 Task: Find the distance between Chicago and Chicago History Museum.
Action: Mouse moved to (221, 55)
Screenshot: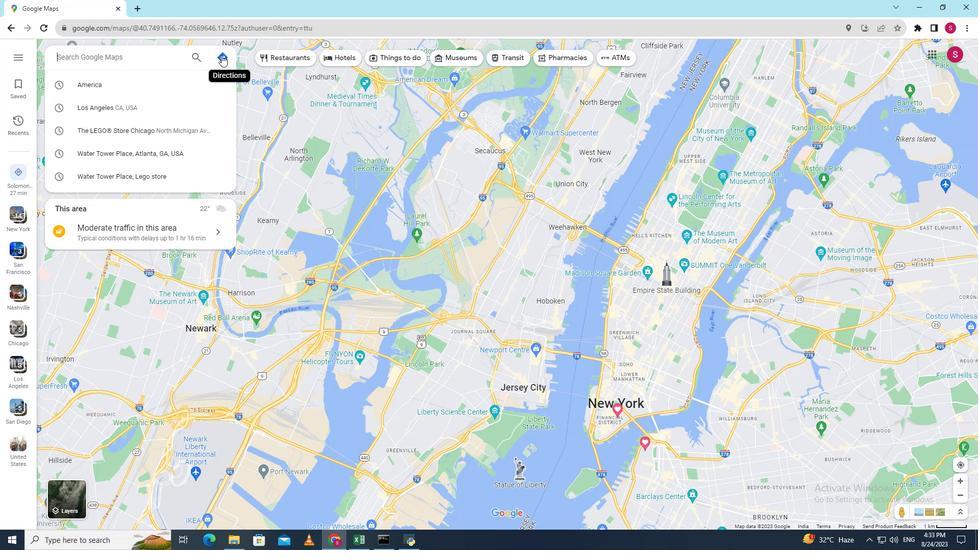 
Action: Mouse pressed left at (221, 55)
Screenshot: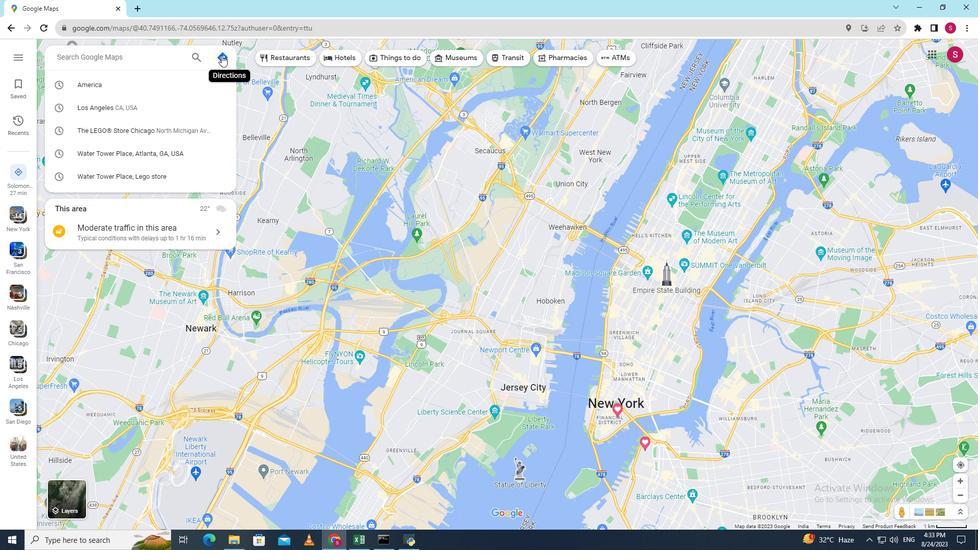 
Action: Key pressed <Key.shift><Key.shift><Key.shift><Key.shift>Chicago
Screenshot: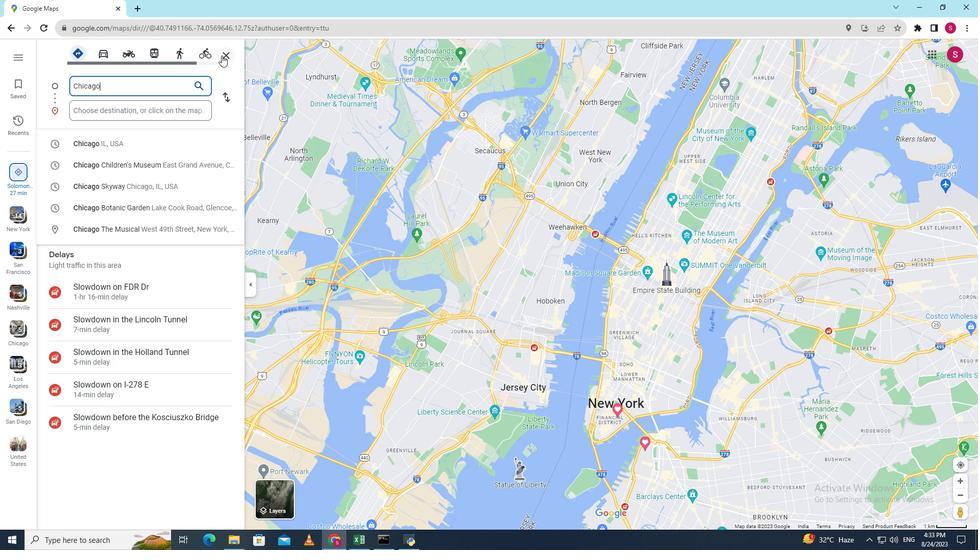 
Action: Mouse moved to (111, 111)
Screenshot: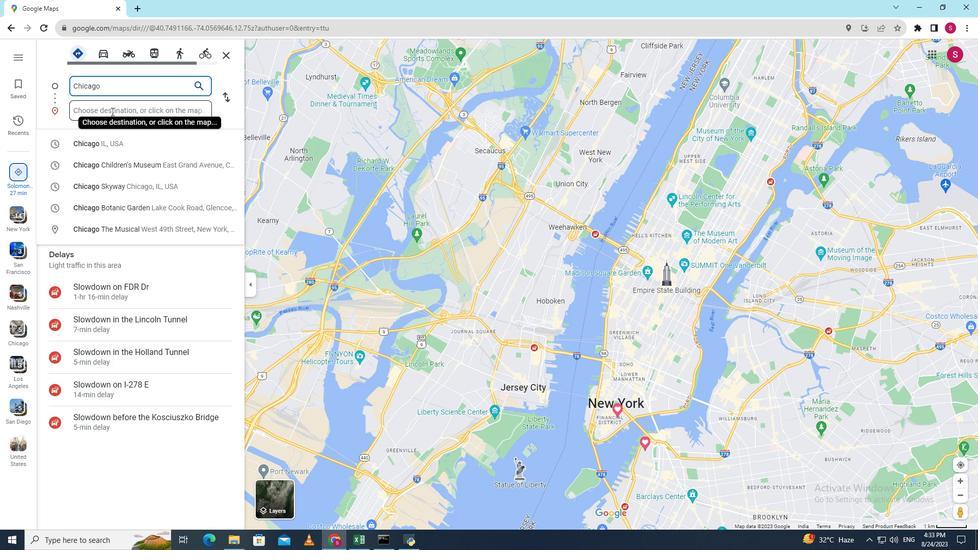 
Action: Mouse pressed left at (111, 111)
Screenshot: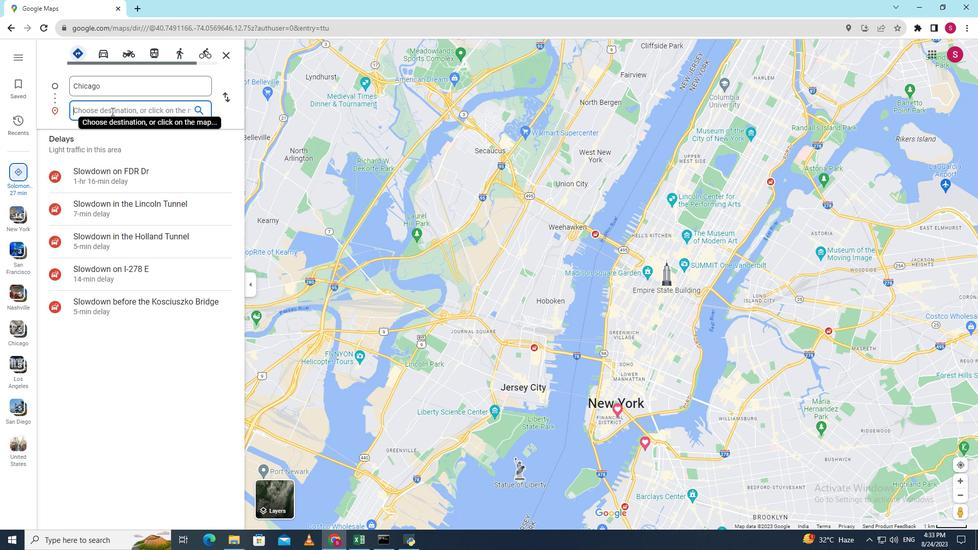 
Action: Key pressed <Key.shift><Key.shift><Key.shift><Key.shift><Key.shift><Key.shift><Key.shift><Key.shift><Key.shift><Key.shift><Key.shift><Key.shift><Key.shift><Key.shift><Key.shift><Key.shift><Key.shift><Key.shift><Key.shift><Key.shift><Key.shift><Key.shift><Key.shift><Key.shift><Key.shift><Key.shift><Key.shift><Key.shift><Key.shift><Key.shift><Key.shift><Key.shift><Key.shift><Key.shift>Chicago<Key.space><Key.shift><Key.shift><Key.shift><Key.shift><Key.shift><Key.shift><Key.shift><Key.shift><Key.shift><Key.shift><Key.shift><Key.shift>History<Key.space><Key.shift>Museum<Key.enter>
Screenshot: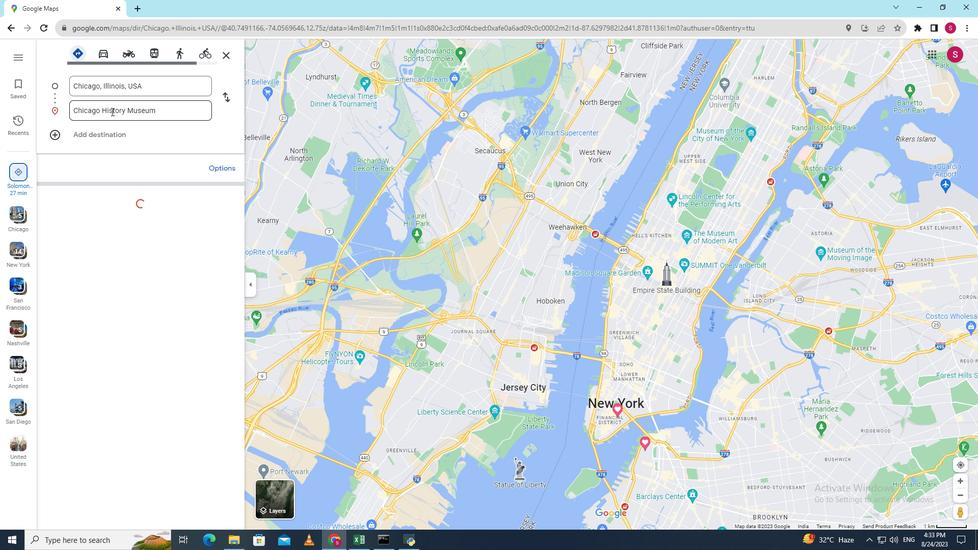 
Action: Mouse moved to (568, 426)
Screenshot: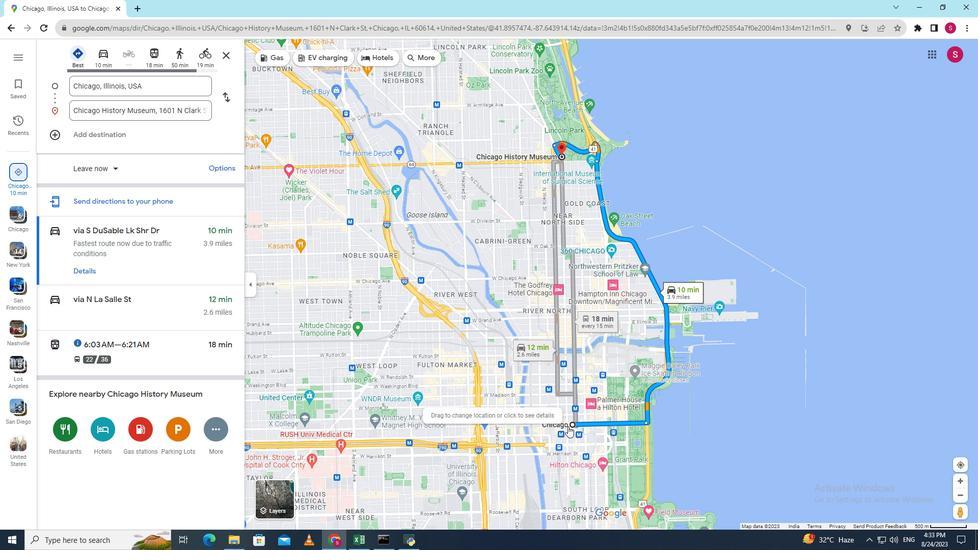 
Action: Mouse scrolled (568, 427) with delta (0, 0)
Screenshot: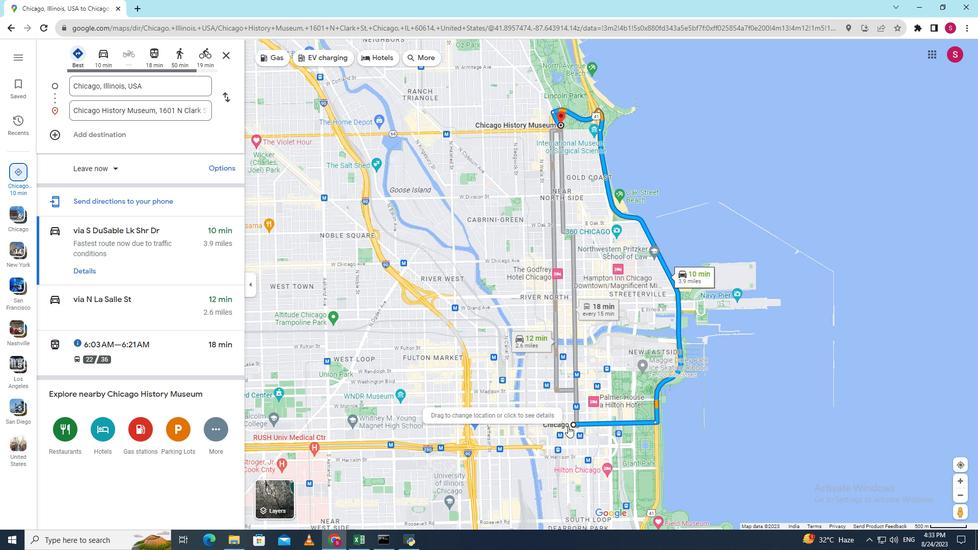
Action: Mouse scrolled (568, 427) with delta (0, 0)
Screenshot: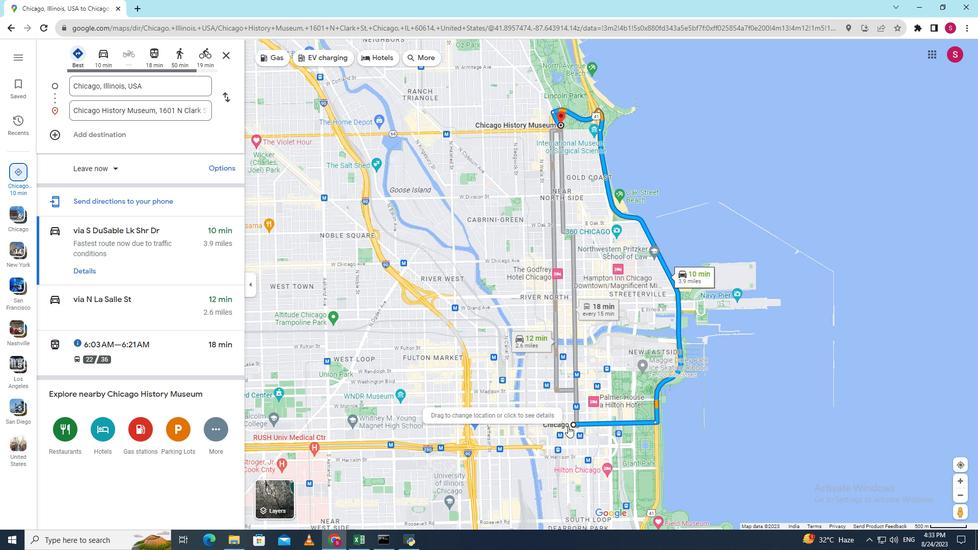 
Action: Mouse scrolled (568, 427) with delta (0, 0)
Screenshot: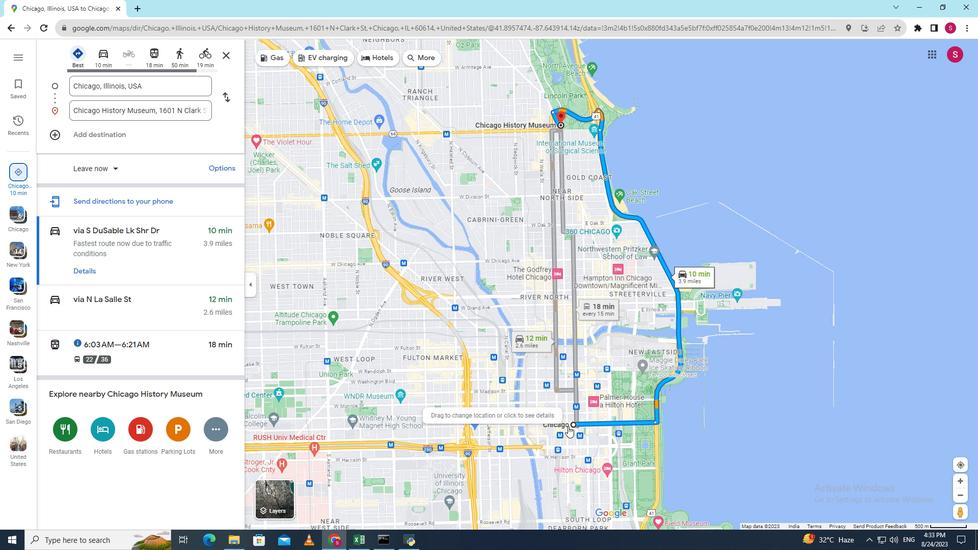 
Action: Mouse scrolled (568, 427) with delta (0, 0)
Screenshot: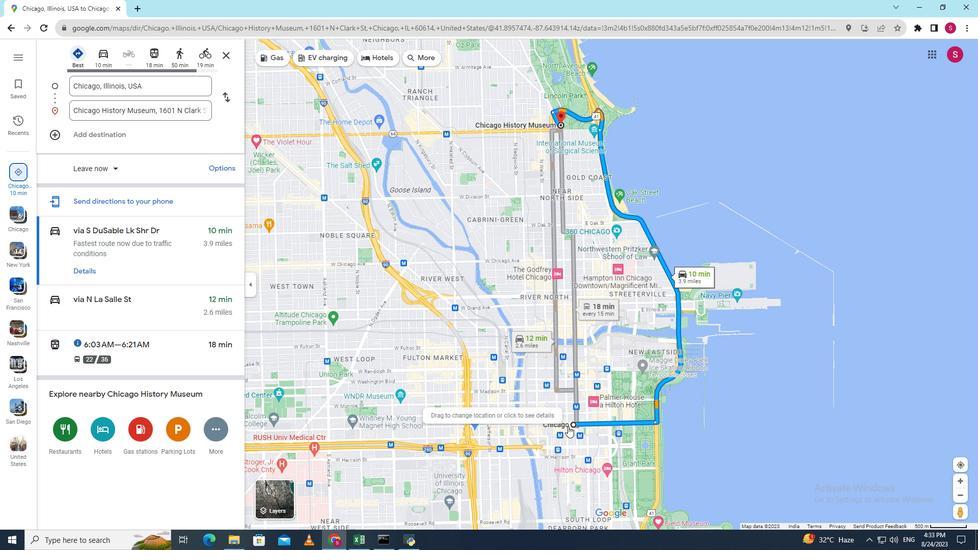 
Action: Mouse scrolled (568, 427) with delta (0, 0)
Screenshot: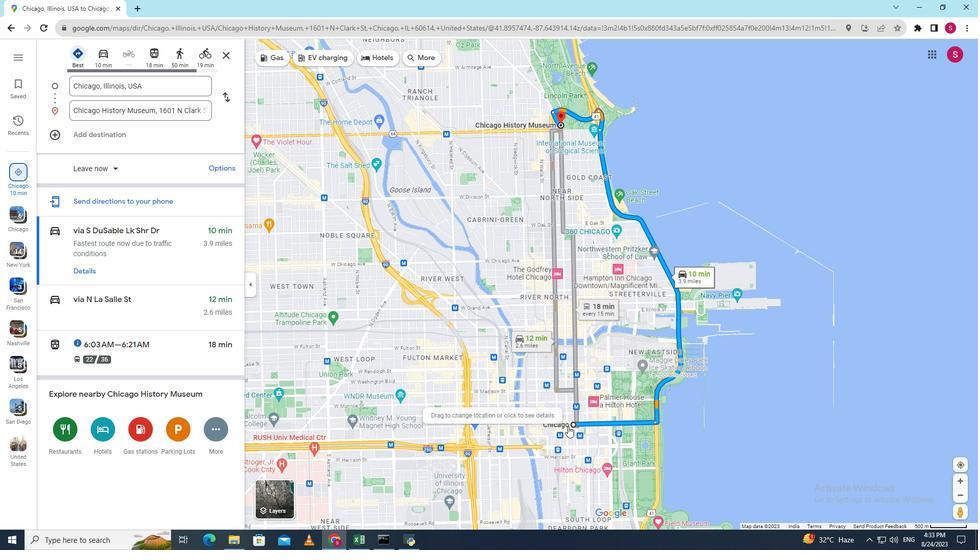 
Action: Mouse scrolled (568, 427) with delta (0, 0)
Screenshot: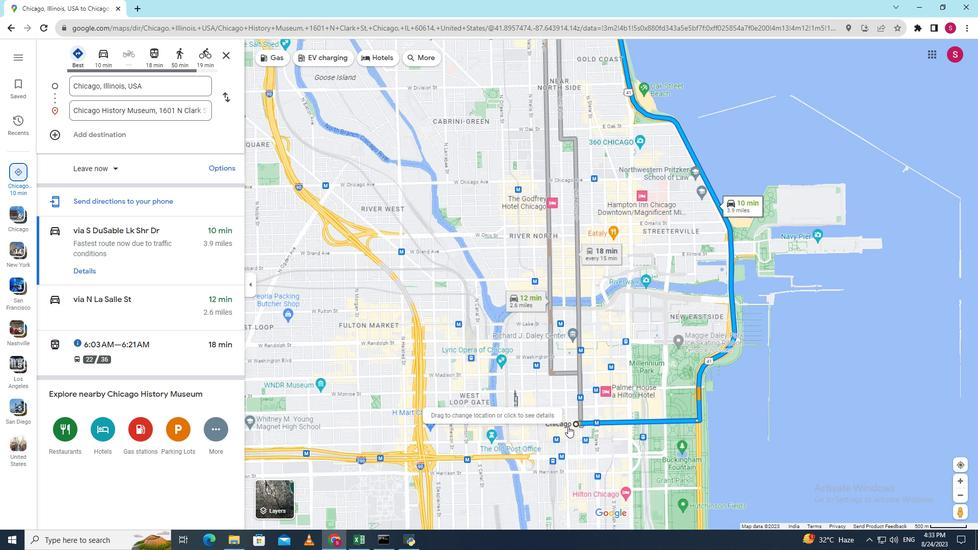 
Action: Mouse scrolled (568, 427) with delta (0, 0)
Screenshot: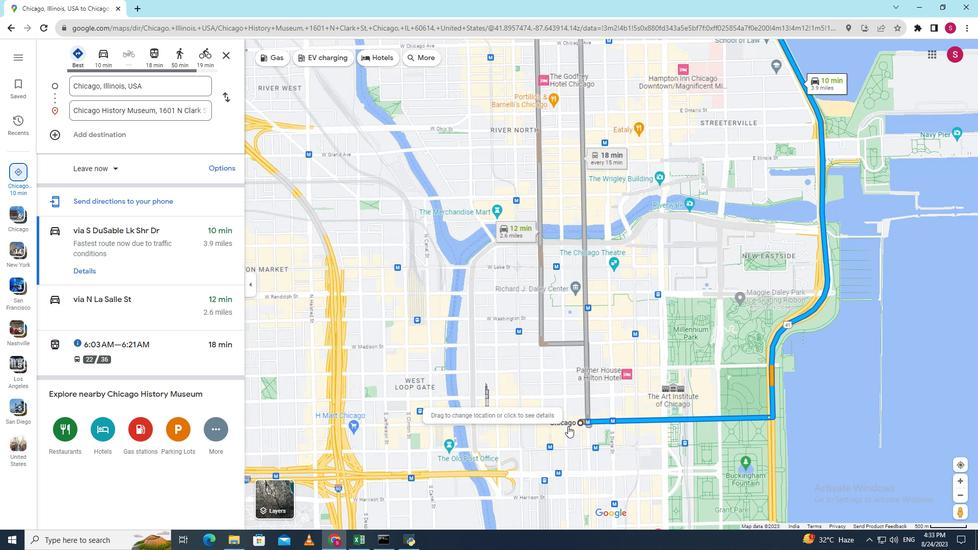 
Action: Mouse moved to (574, 420)
Screenshot: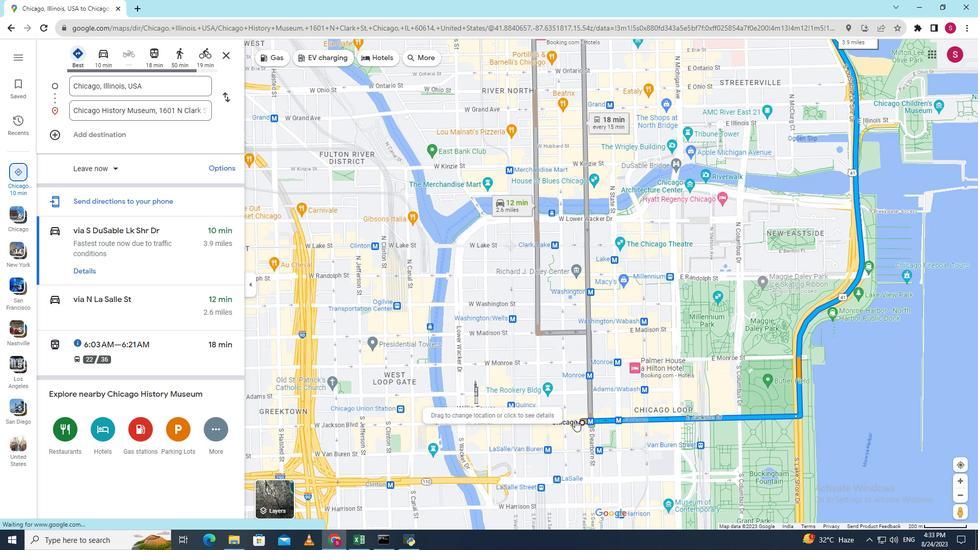 
Action: Mouse scrolled (574, 421) with delta (0, 0)
Screenshot: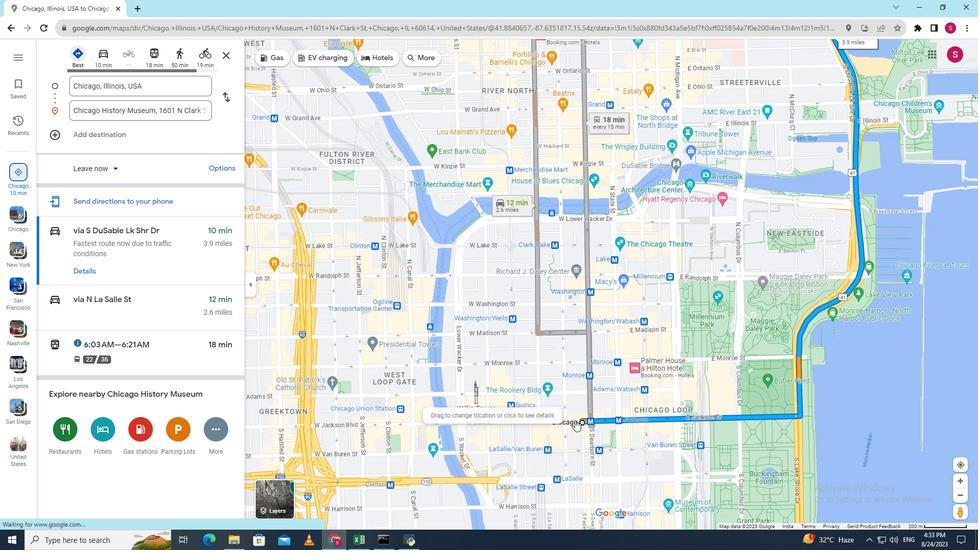 
Action: Mouse scrolled (574, 421) with delta (0, 0)
Screenshot: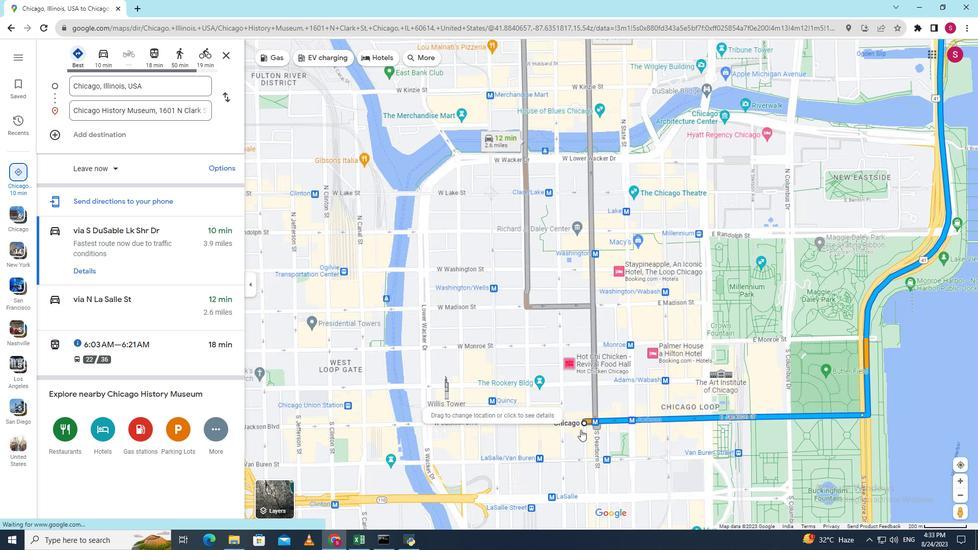 
Action: Mouse moved to (585, 423)
Screenshot: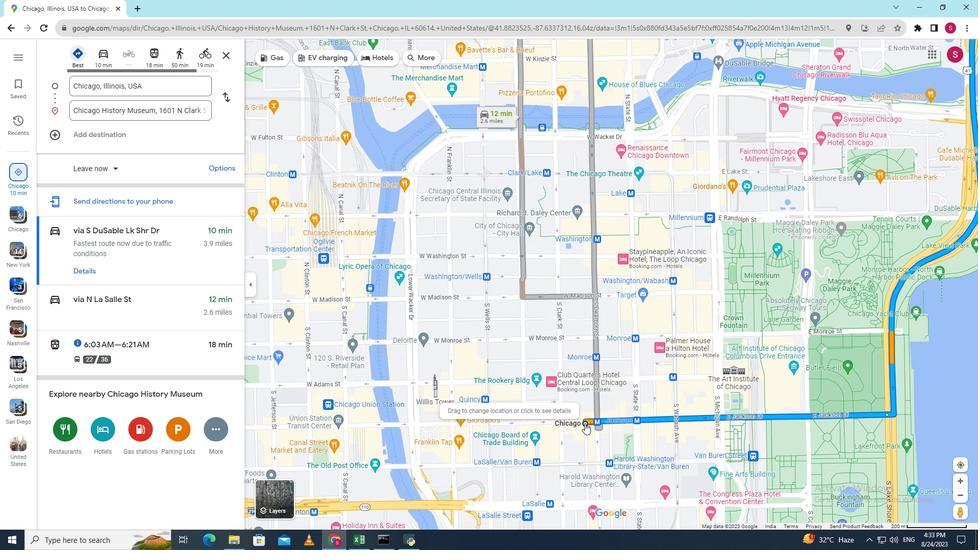 
Action: Mouse pressed right at (585, 423)
Screenshot: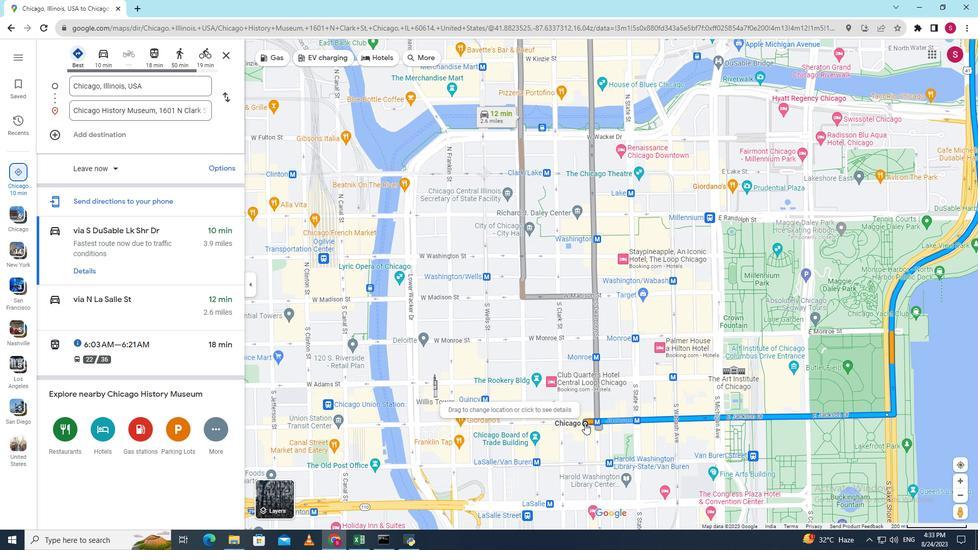 
Action: Mouse moved to (609, 500)
Screenshot: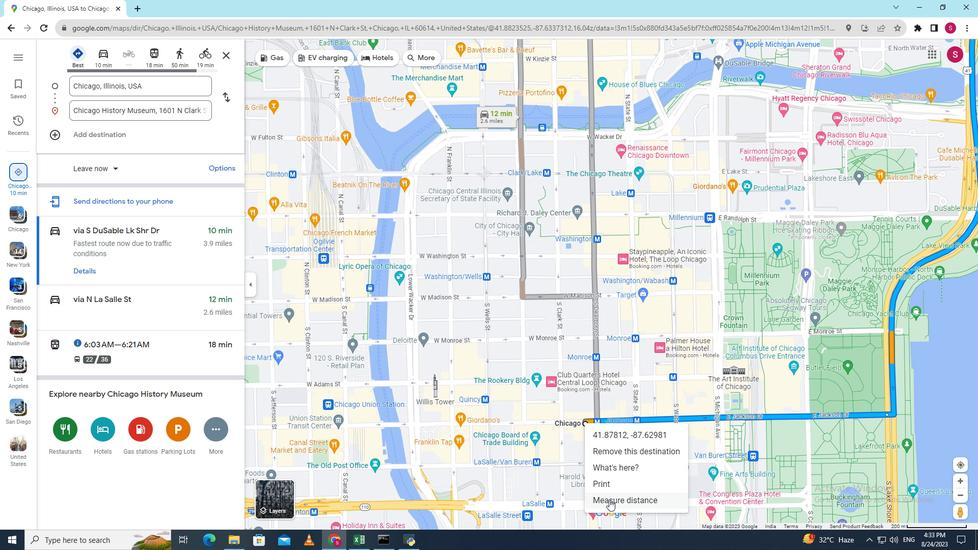 
Action: Mouse pressed left at (609, 500)
Screenshot: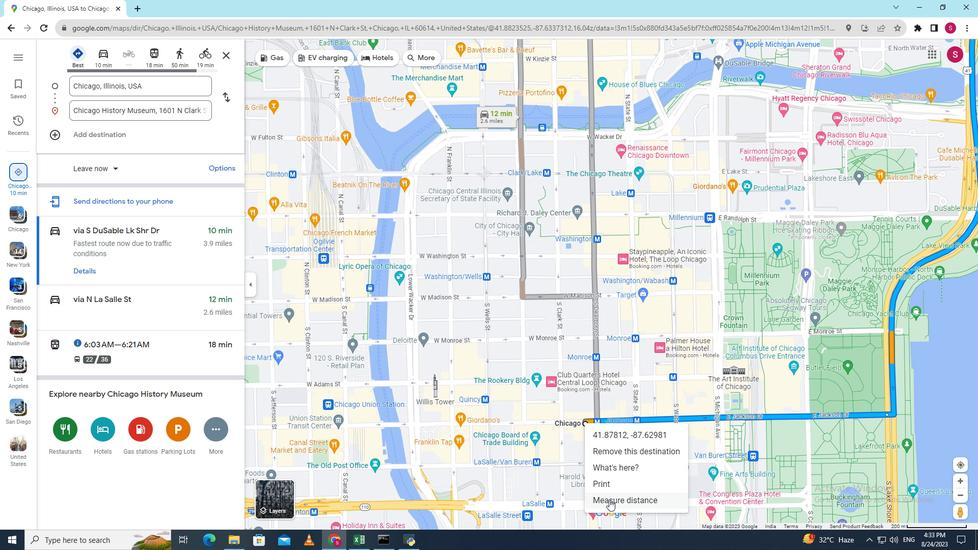 
Action: Mouse moved to (599, 362)
Screenshot: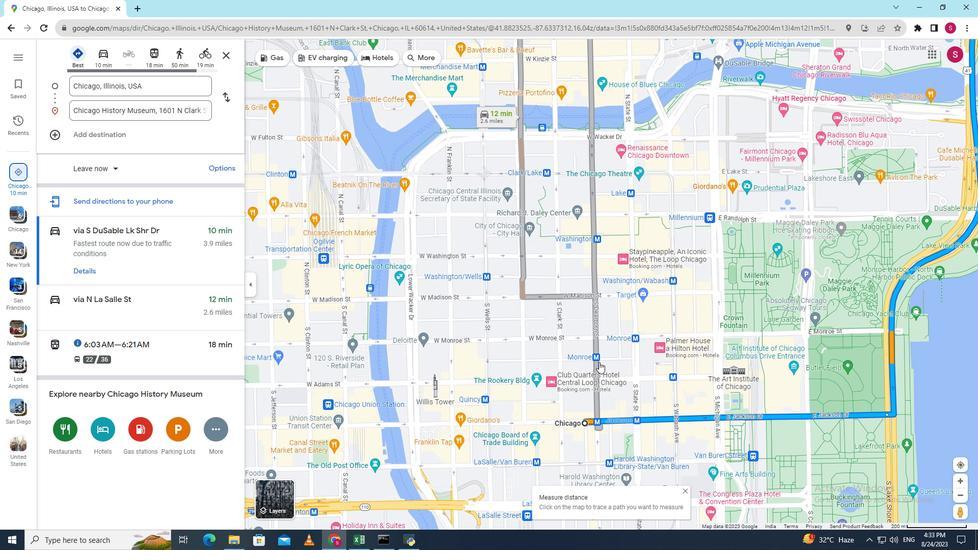 
Action: Mouse scrolled (599, 361) with delta (0, 0)
Screenshot: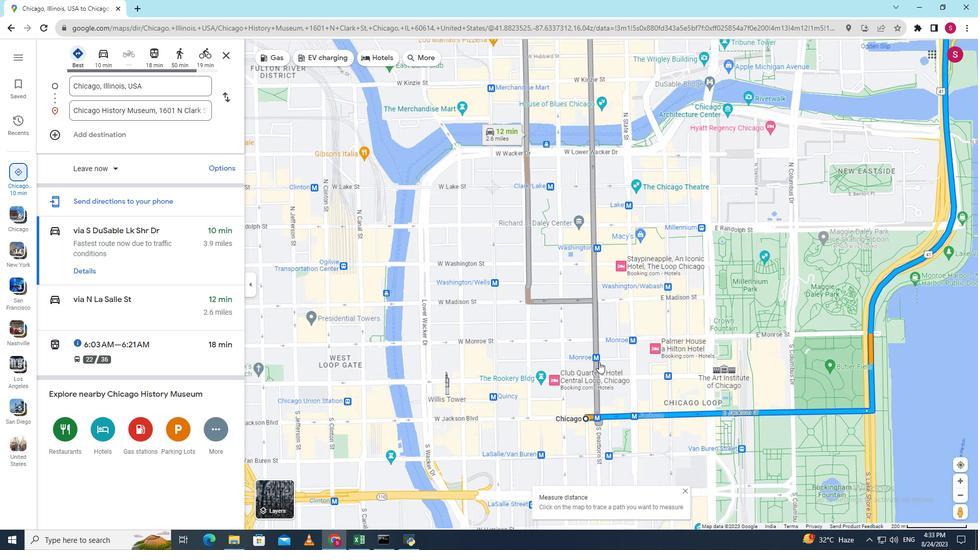 
Action: Mouse scrolled (599, 361) with delta (0, 0)
Screenshot: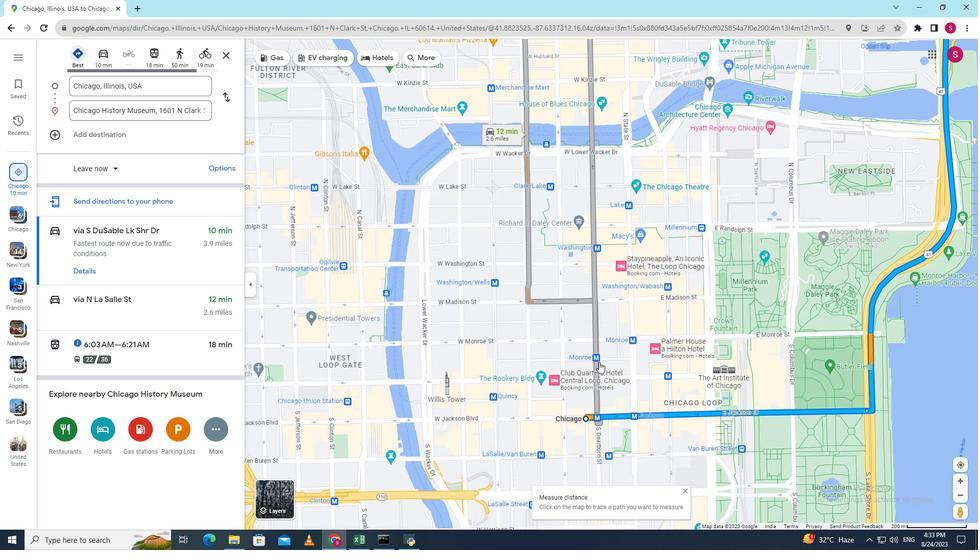 
Action: Mouse scrolled (599, 361) with delta (0, 0)
Screenshot: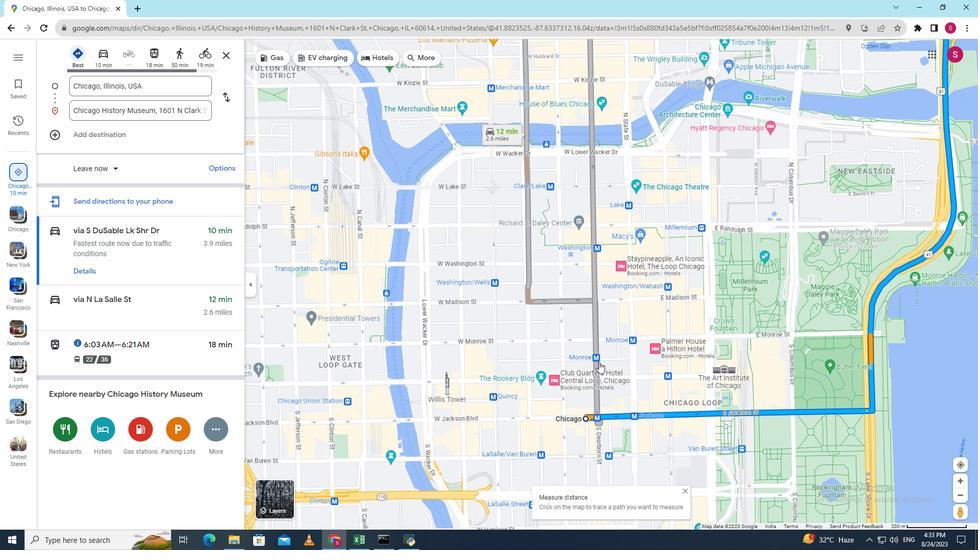
Action: Mouse scrolled (599, 361) with delta (0, 0)
Screenshot: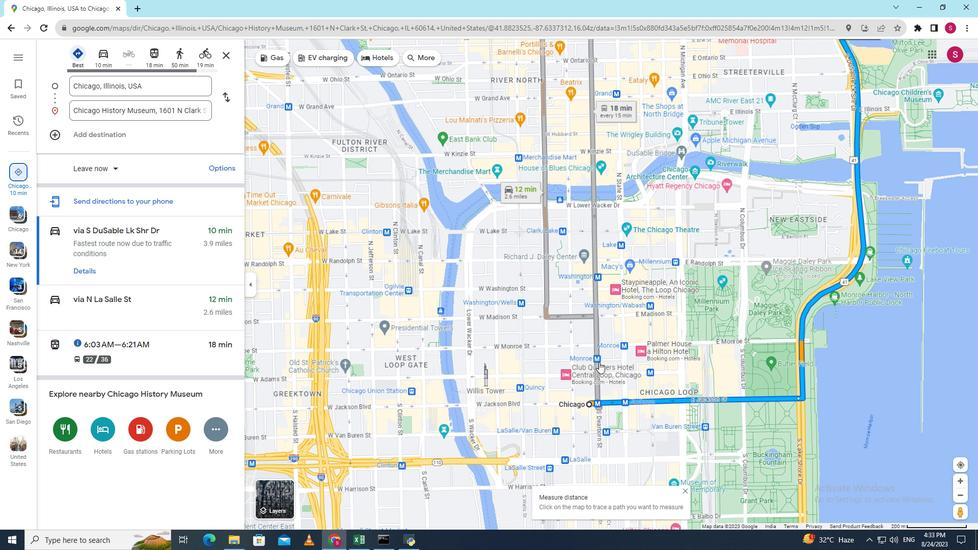 
Action: Mouse scrolled (599, 361) with delta (0, 0)
Screenshot: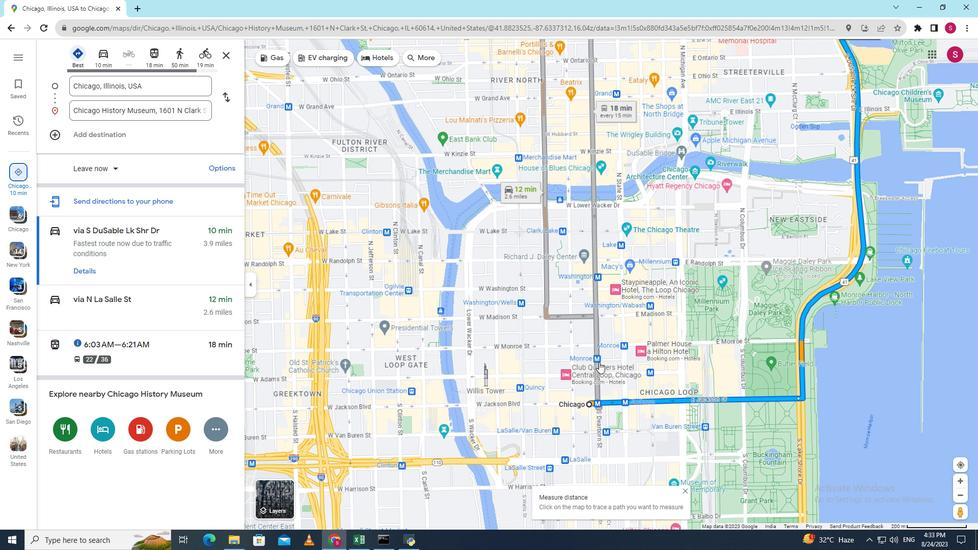 
Action: Mouse scrolled (599, 361) with delta (0, 0)
Screenshot: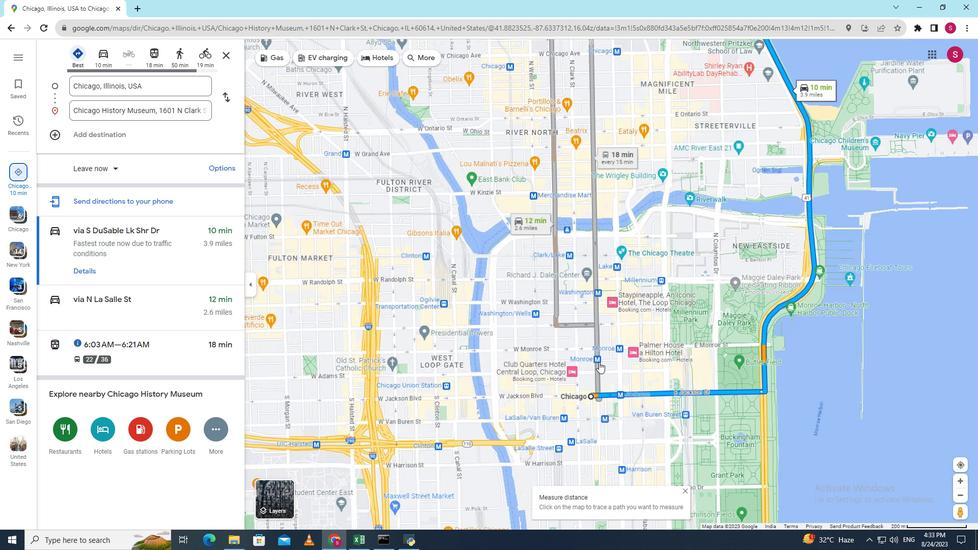 
Action: Mouse scrolled (599, 361) with delta (0, 0)
Screenshot: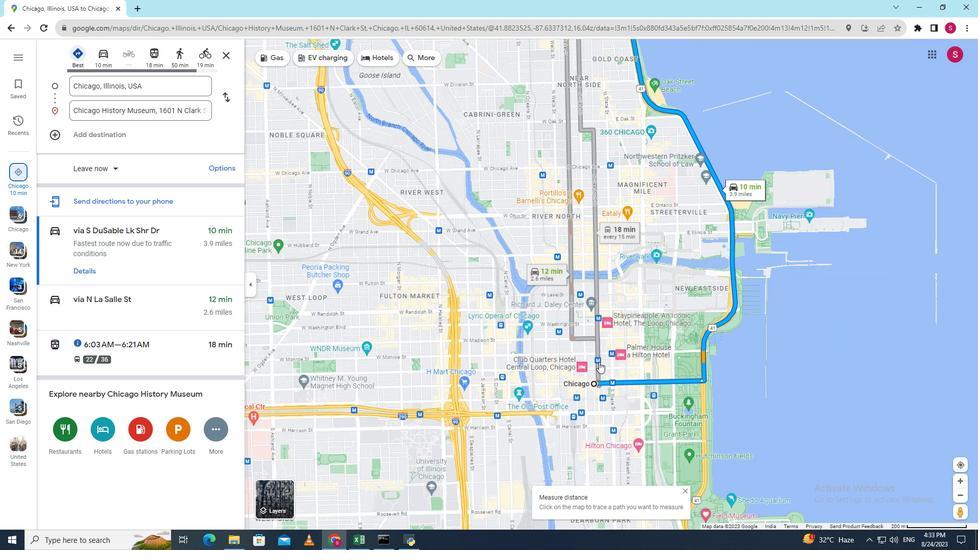 
Action: Mouse scrolled (599, 361) with delta (0, 0)
Screenshot: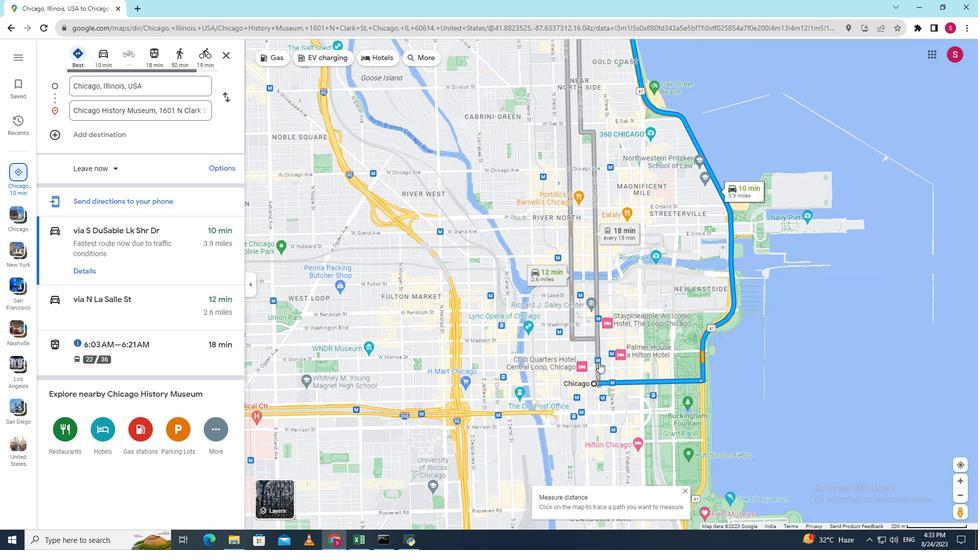 
Action: Mouse scrolled (599, 361) with delta (0, 0)
Screenshot: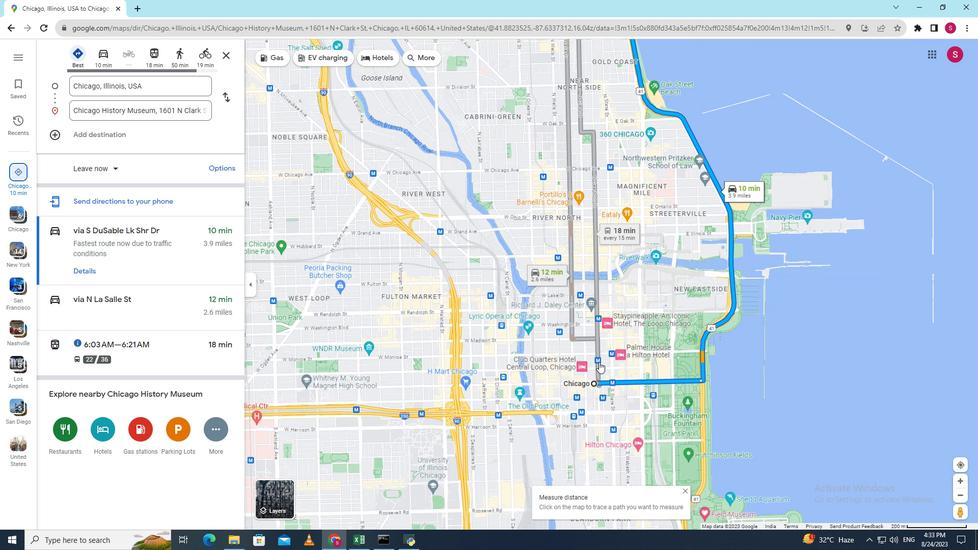 
Action: Mouse scrolled (599, 361) with delta (0, 0)
Screenshot: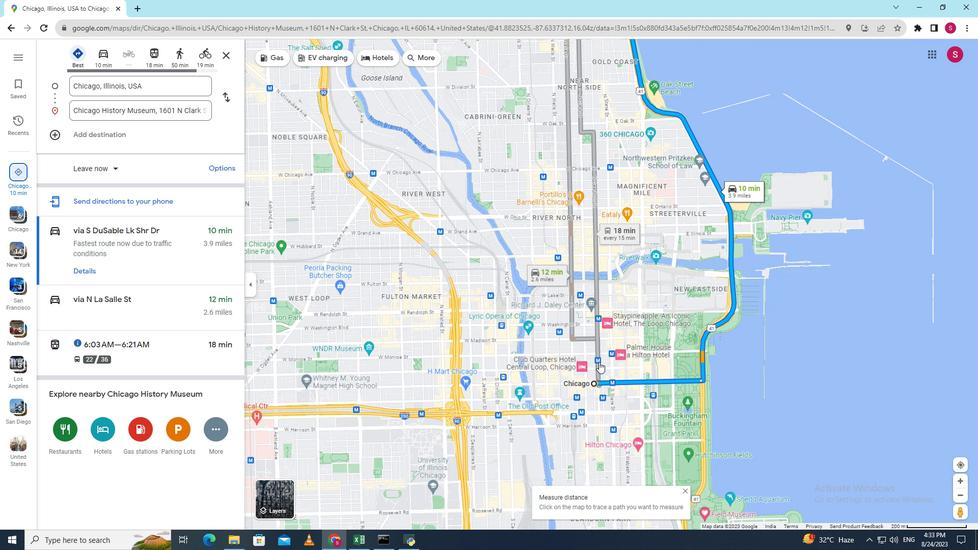 
Action: Mouse scrolled (599, 361) with delta (0, 0)
Screenshot: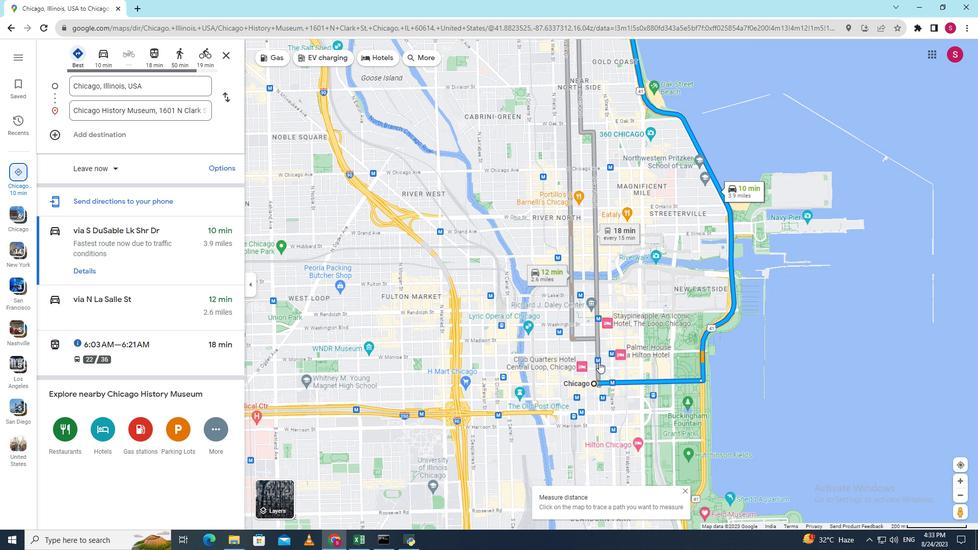 
Action: Mouse moved to (588, 151)
Screenshot: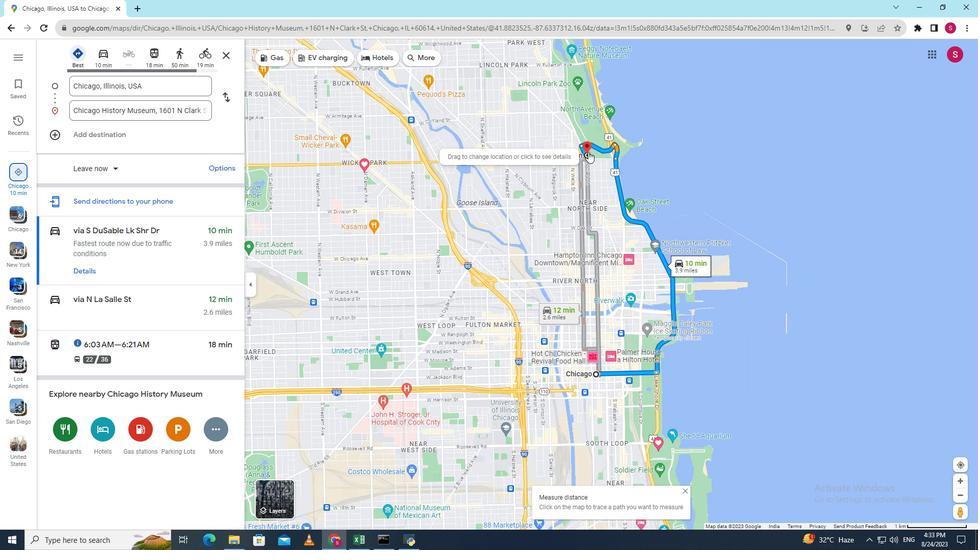 
Action: Mouse scrolled (588, 152) with delta (0, 0)
Screenshot: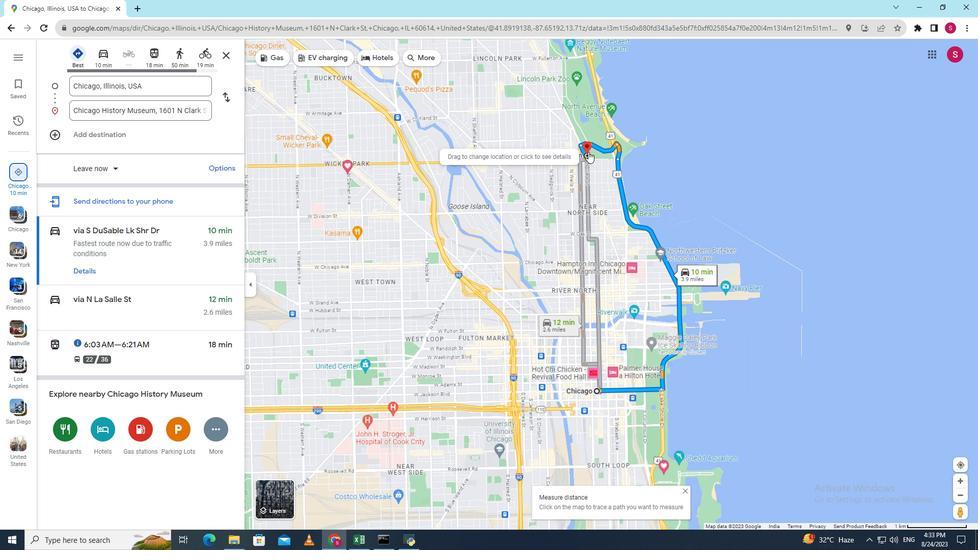 
Action: Mouse scrolled (588, 152) with delta (0, 0)
Screenshot: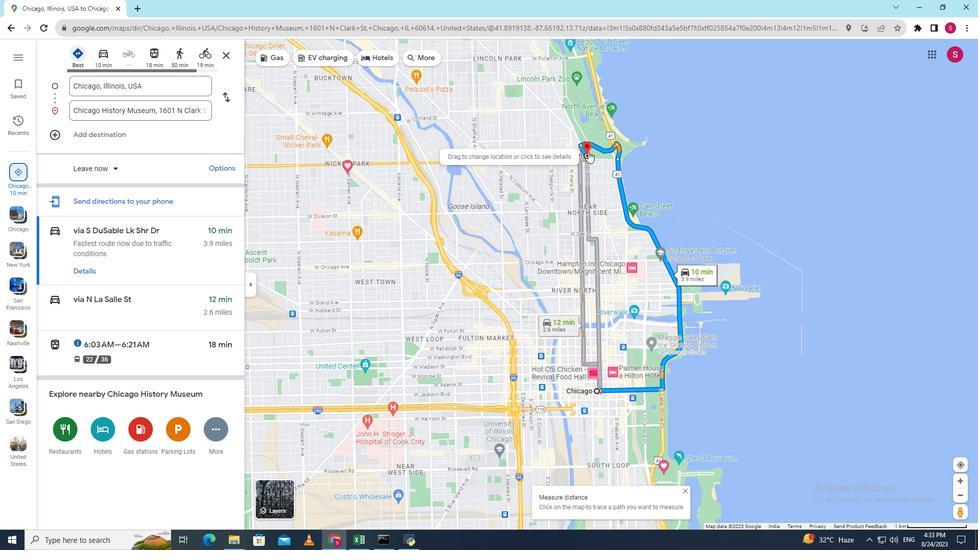 
Action: Mouse scrolled (588, 152) with delta (0, 0)
Screenshot: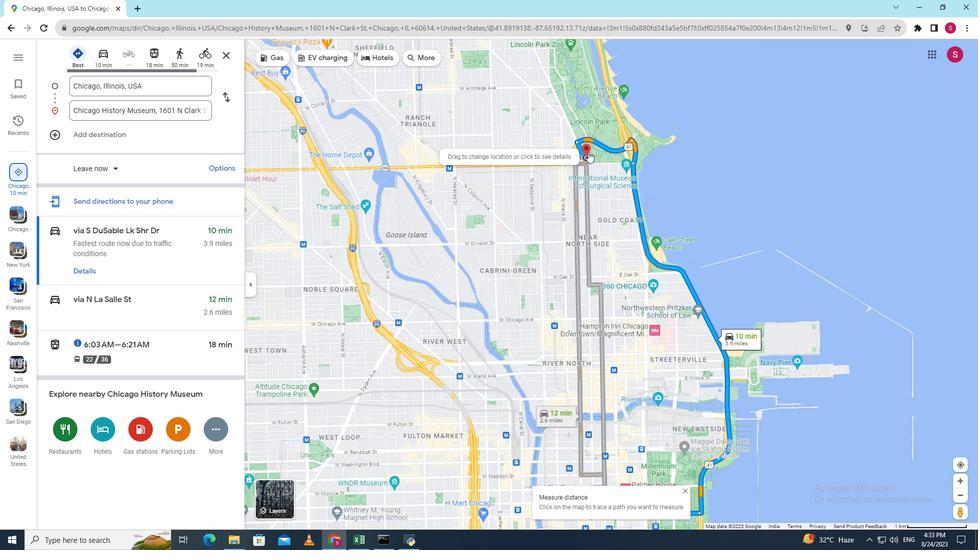 
Action: Mouse scrolled (588, 152) with delta (0, 0)
Screenshot: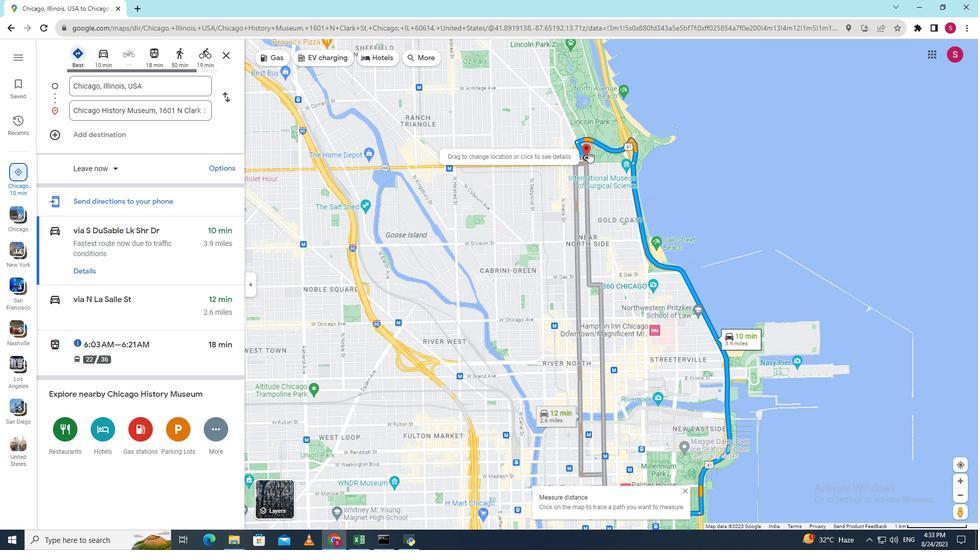
Action: Mouse scrolled (588, 152) with delta (0, 0)
Screenshot: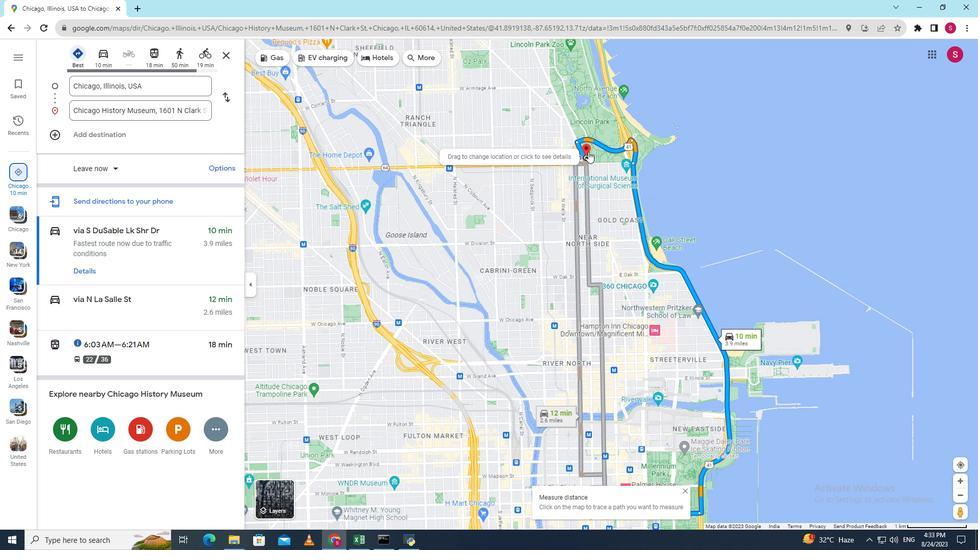 
Action: Mouse scrolled (588, 152) with delta (0, 0)
Screenshot: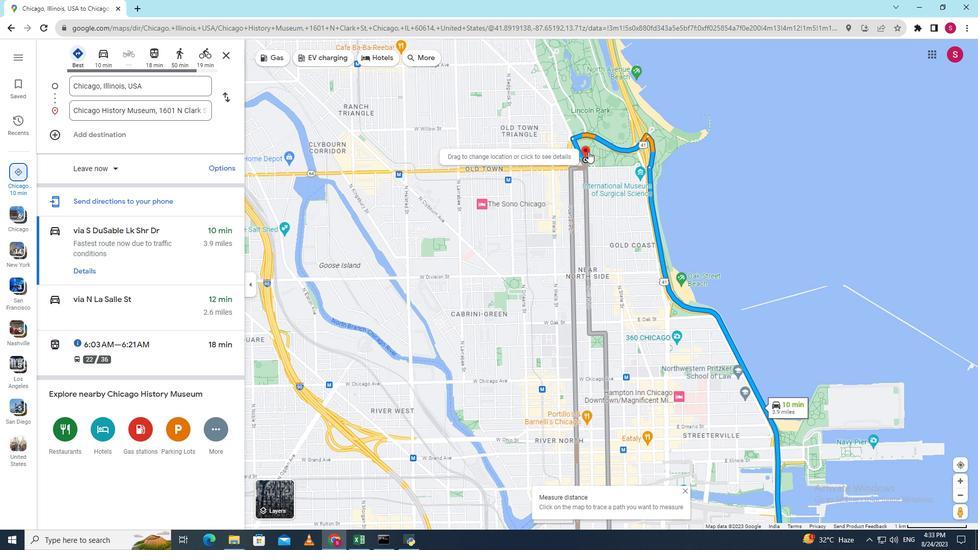
Action: Mouse moved to (583, 176)
Screenshot: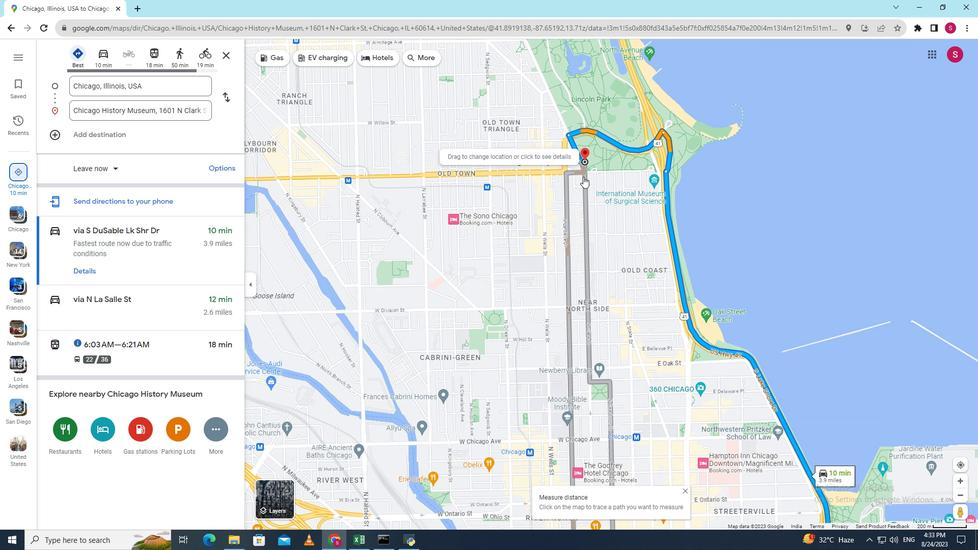 
Action: Mouse scrolled (583, 177) with delta (0, 0)
Screenshot: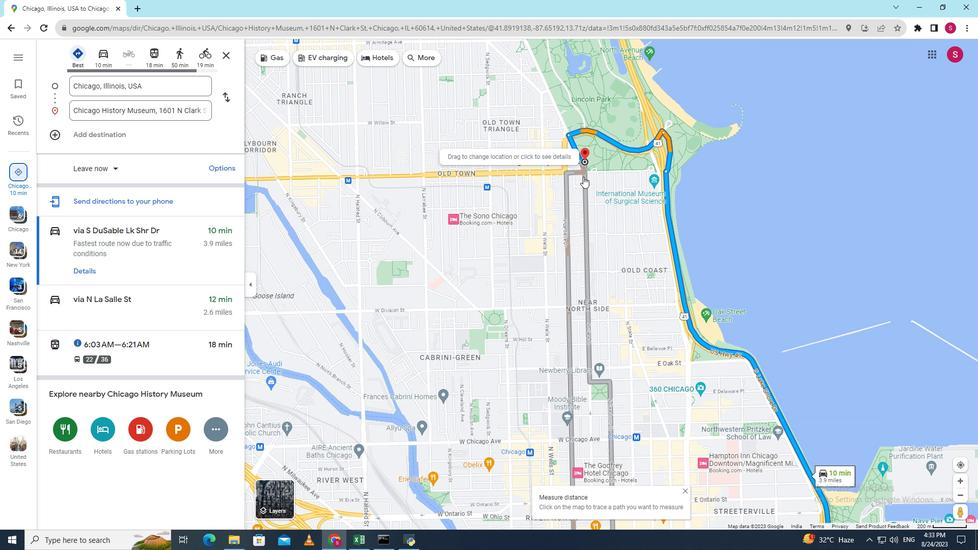 
Action: Mouse scrolled (583, 177) with delta (0, 0)
Screenshot: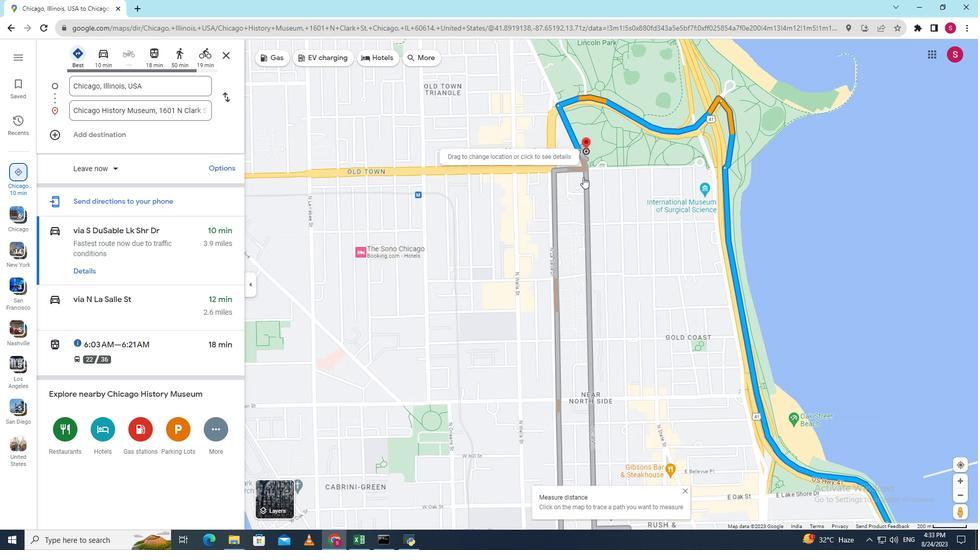 
Action: Mouse scrolled (583, 177) with delta (0, 0)
Screenshot: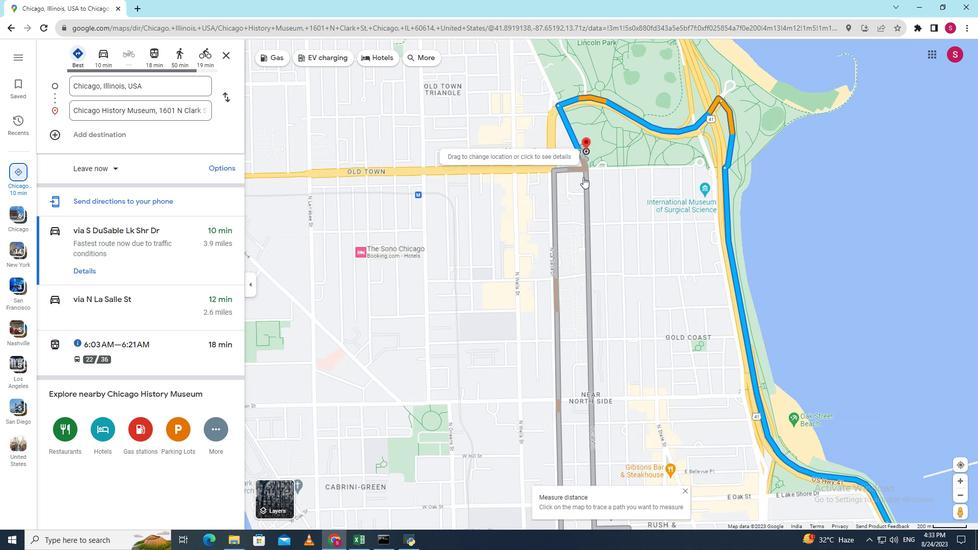 
Action: Mouse scrolled (583, 177) with delta (0, 0)
Screenshot: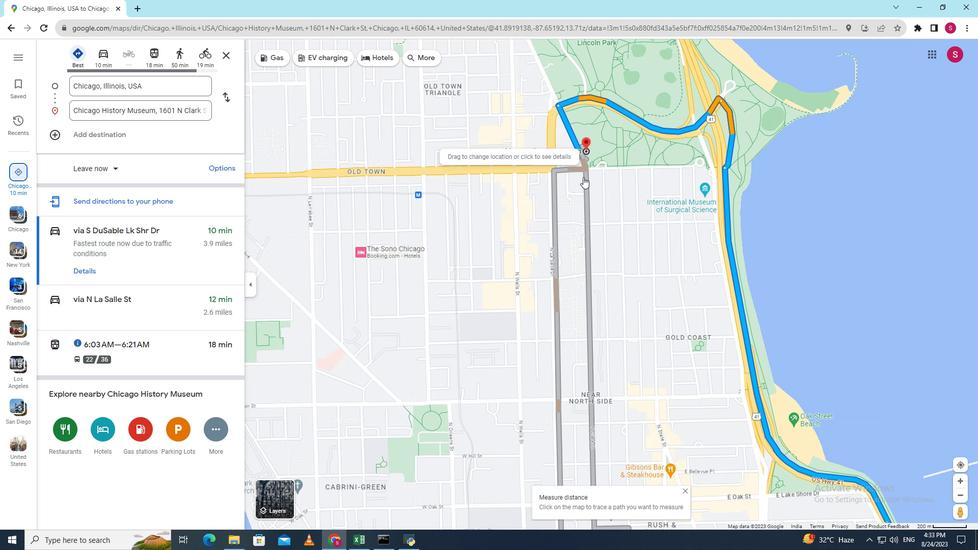 
Action: Mouse scrolled (583, 177) with delta (0, 0)
Screenshot: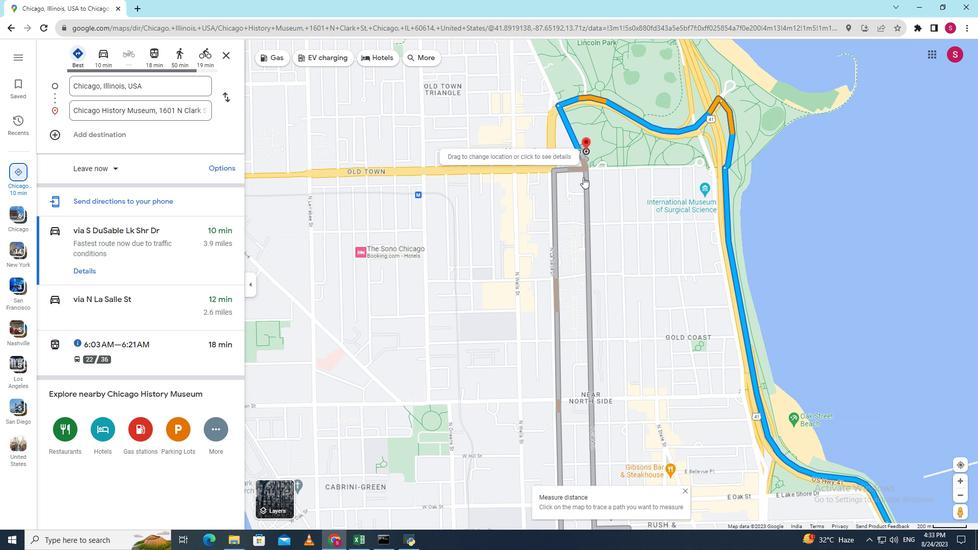 
Action: Mouse moved to (587, 140)
Screenshot: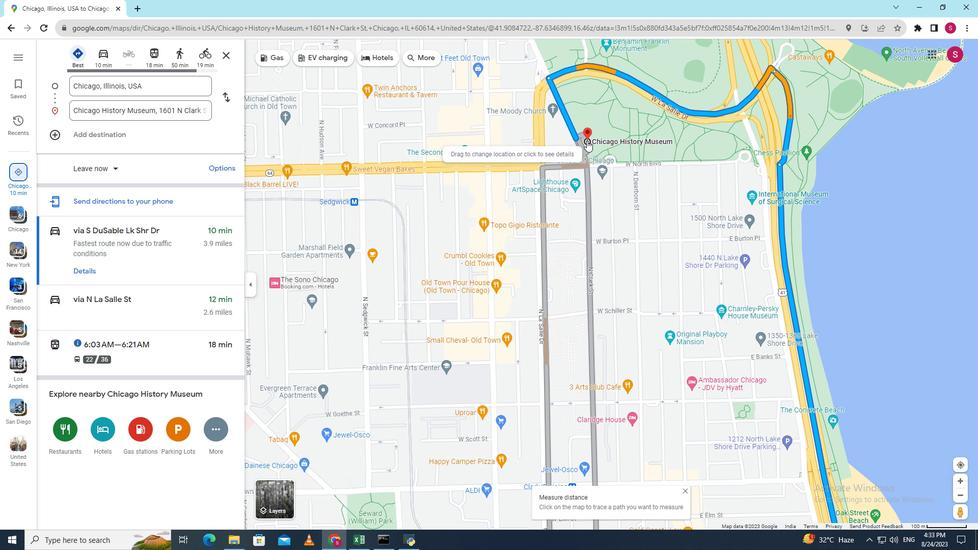 
Action: Mouse pressed right at (587, 140)
Screenshot: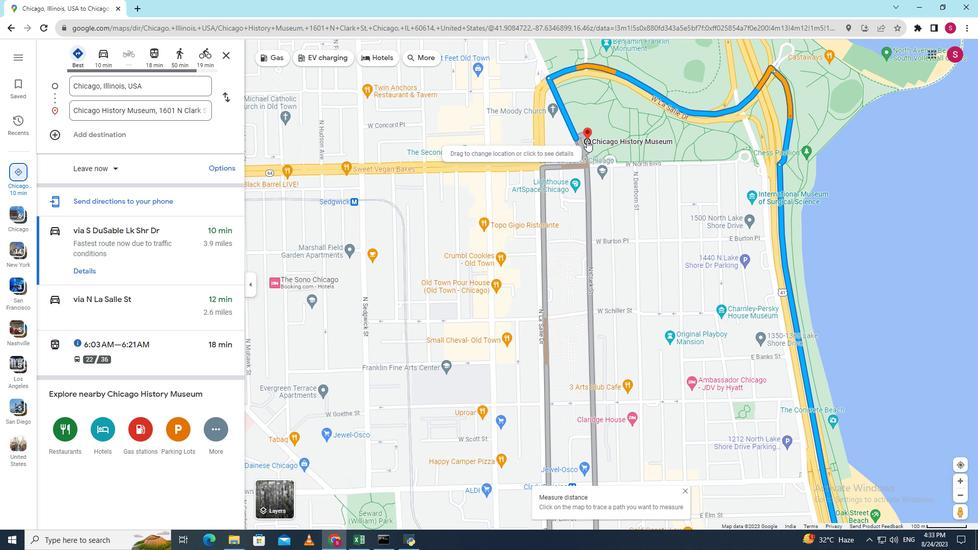 
Action: Mouse moved to (613, 216)
Screenshot: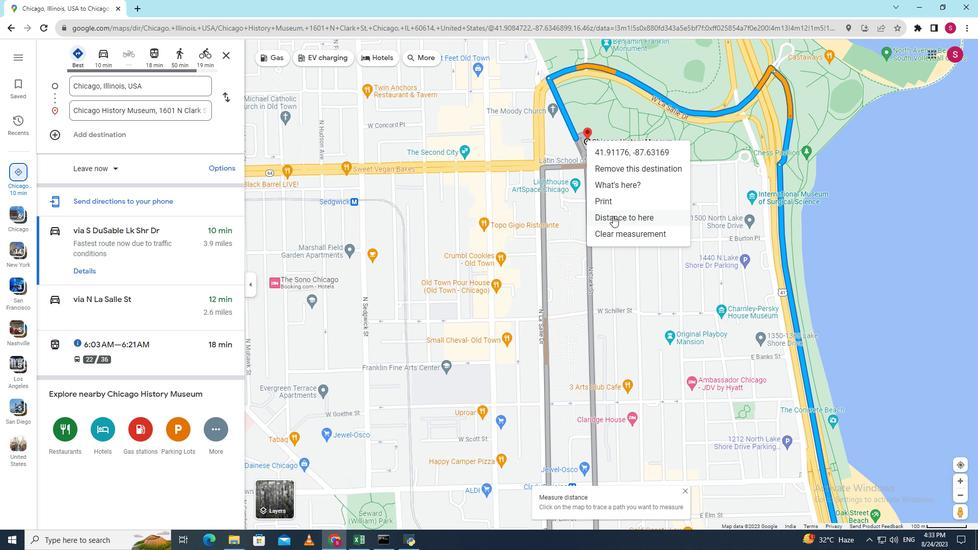 
Action: Mouse pressed left at (613, 216)
Screenshot: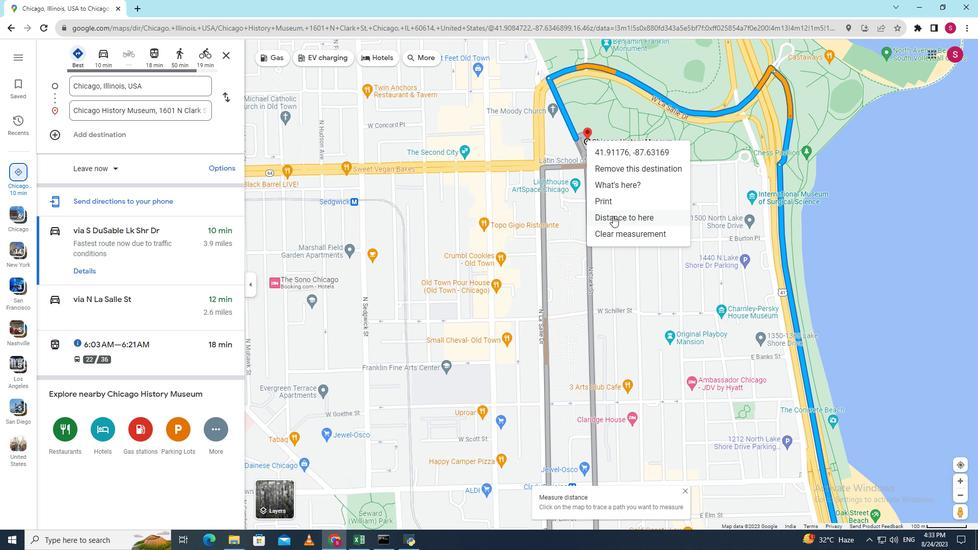 
Action: Mouse moved to (628, 296)
Screenshot: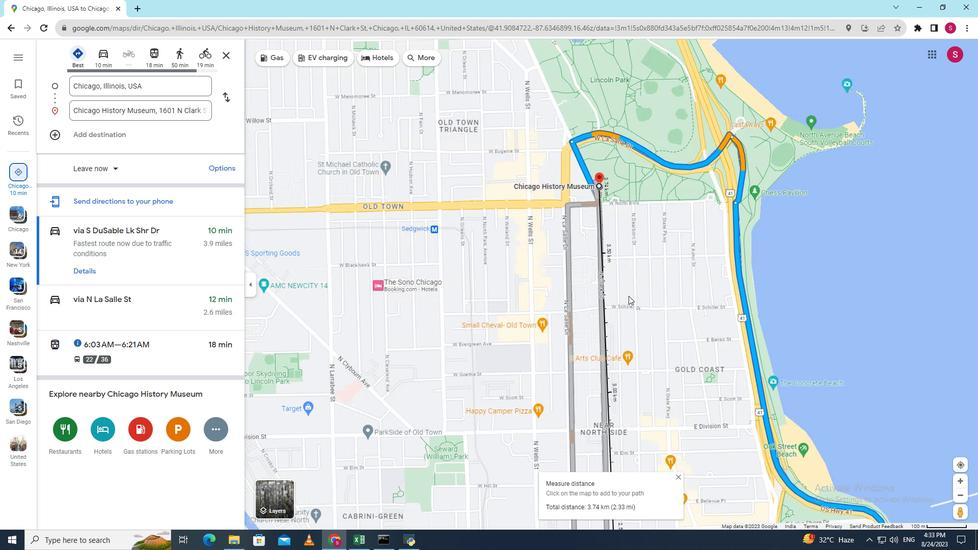 
Action: Mouse scrolled (628, 295) with delta (0, 0)
Screenshot: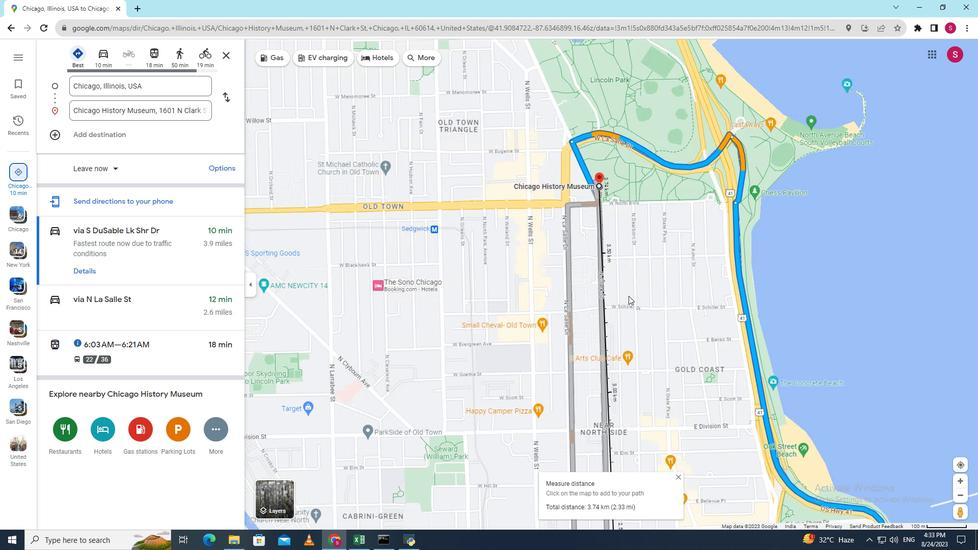 
Action: Mouse scrolled (628, 295) with delta (0, 0)
Screenshot: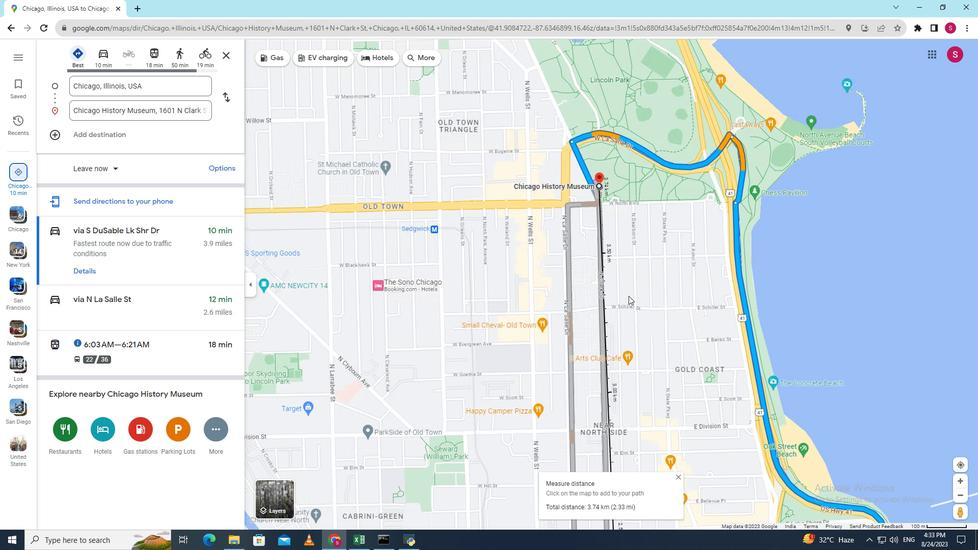 
Action: Mouse scrolled (628, 295) with delta (0, 0)
Screenshot: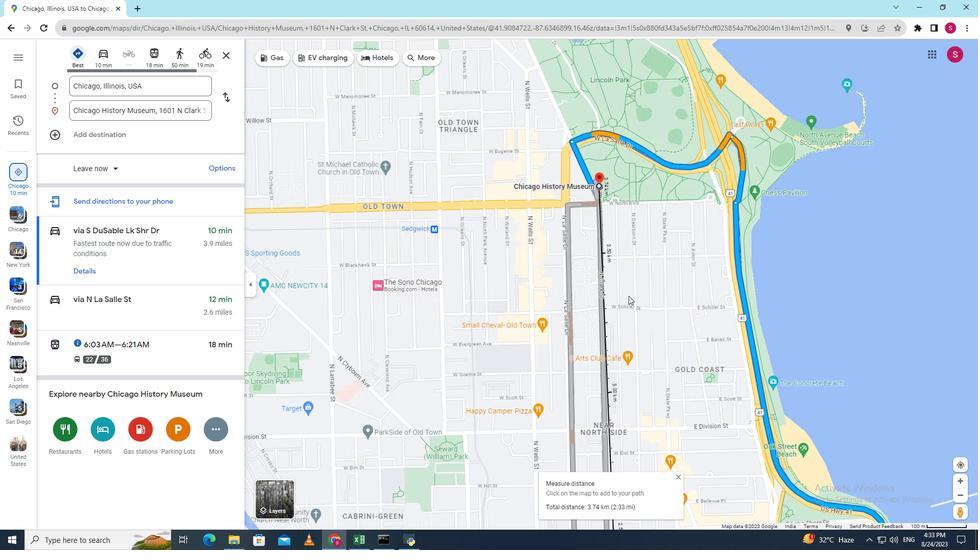 
Action: Mouse scrolled (628, 295) with delta (0, 0)
Screenshot: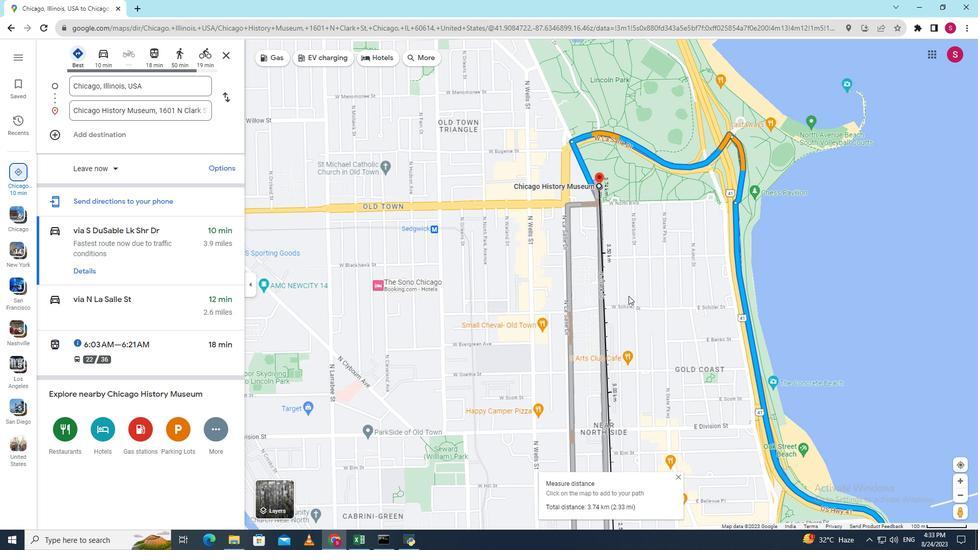
Action: Mouse scrolled (628, 295) with delta (0, 0)
Screenshot: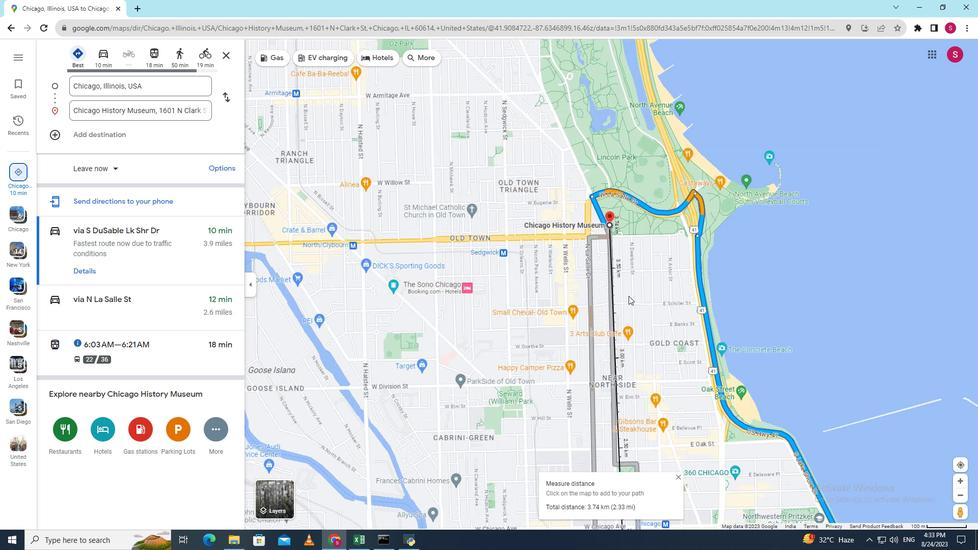 
Action: Mouse scrolled (628, 295) with delta (0, 0)
Screenshot: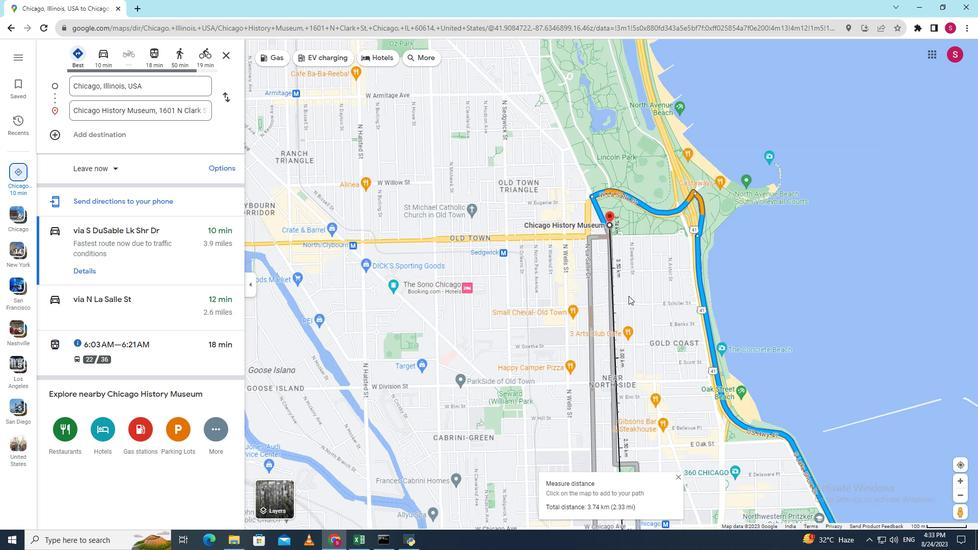 
Action: Mouse scrolled (628, 295) with delta (0, 0)
Screenshot: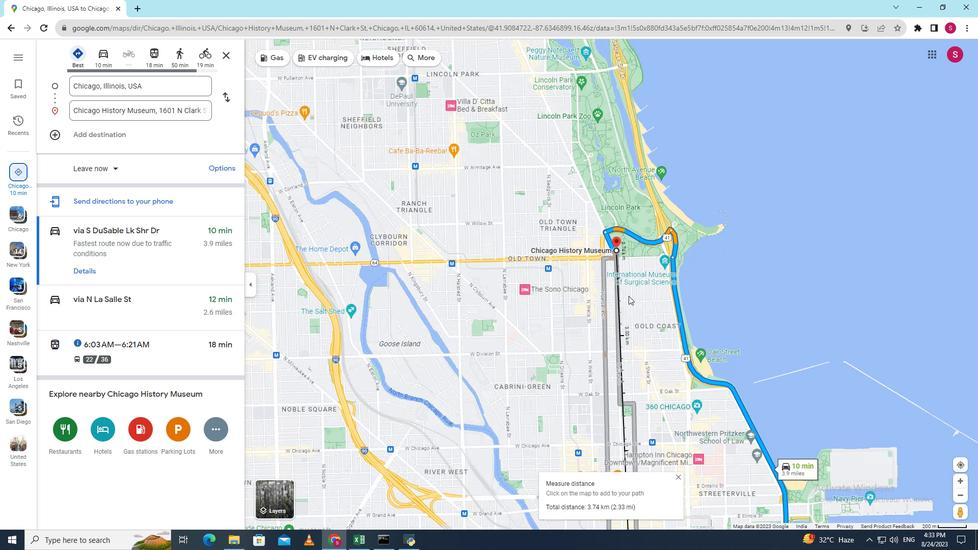 
Action: Mouse scrolled (628, 295) with delta (0, 0)
Screenshot: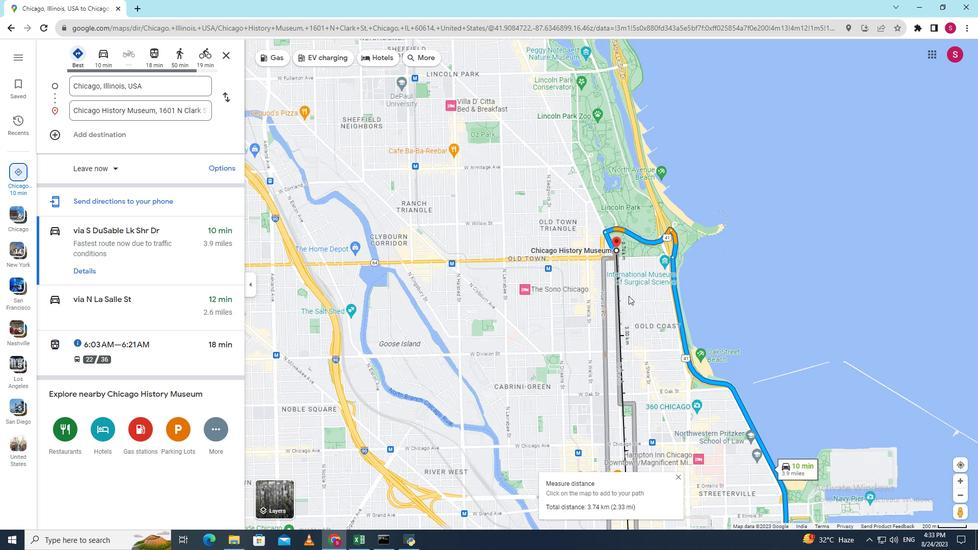 
Action: Mouse scrolled (628, 295) with delta (0, 0)
Screenshot: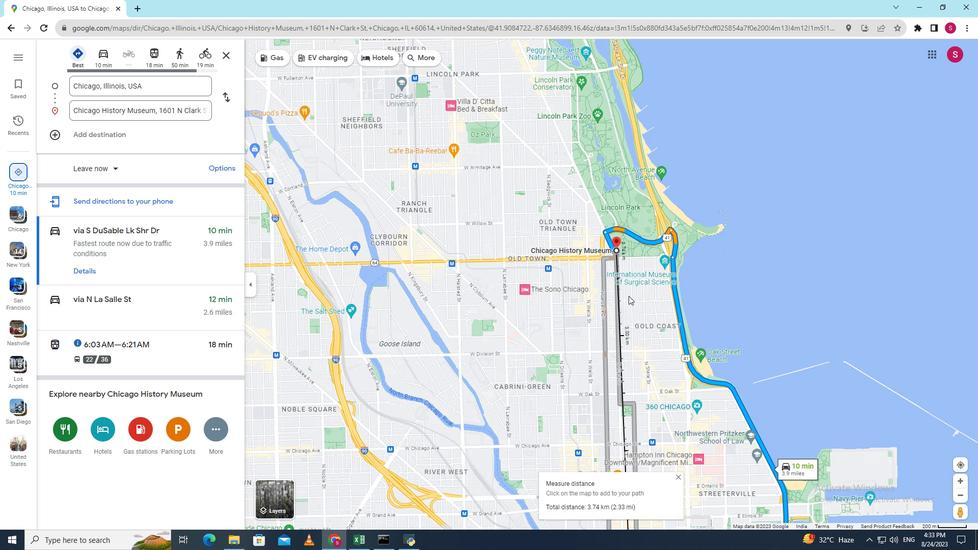 
Action: Mouse scrolled (628, 295) with delta (0, 0)
Screenshot: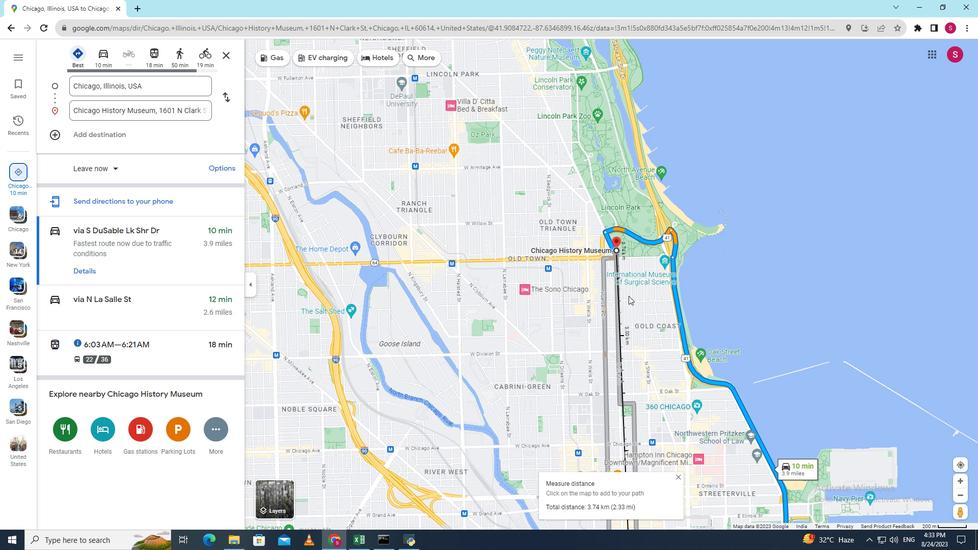 
Action: Mouse scrolled (628, 295) with delta (0, 0)
Screenshot: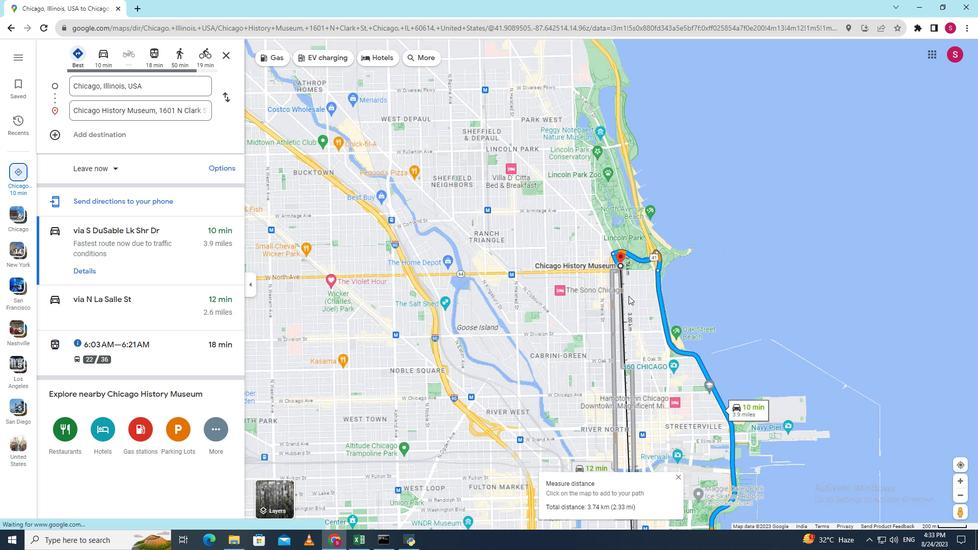 
Action: Mouse scrolled (628, 295) with delta (0, 0)
Screenshot: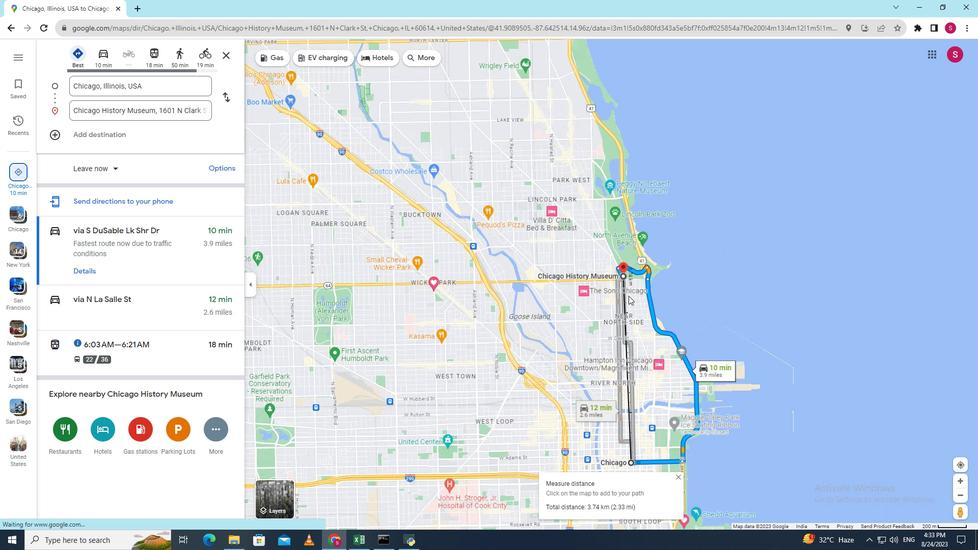 
Action: Mouse scrolled (628, 296) with delta (0, 0)
Screenshot: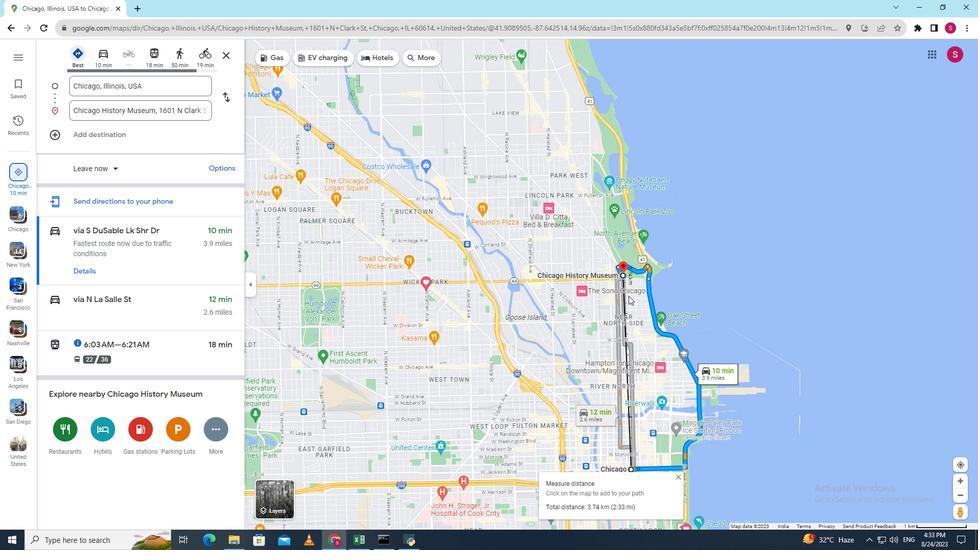 
Action: Mouse moved to (545, 506)
Screenshot: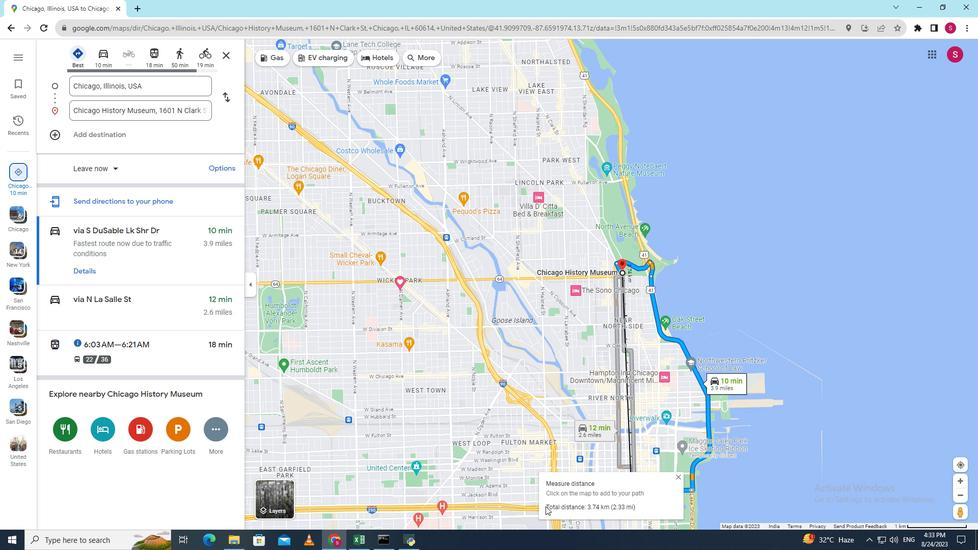 
Action: Mouse pressed left at (545, 506)
Screenshot: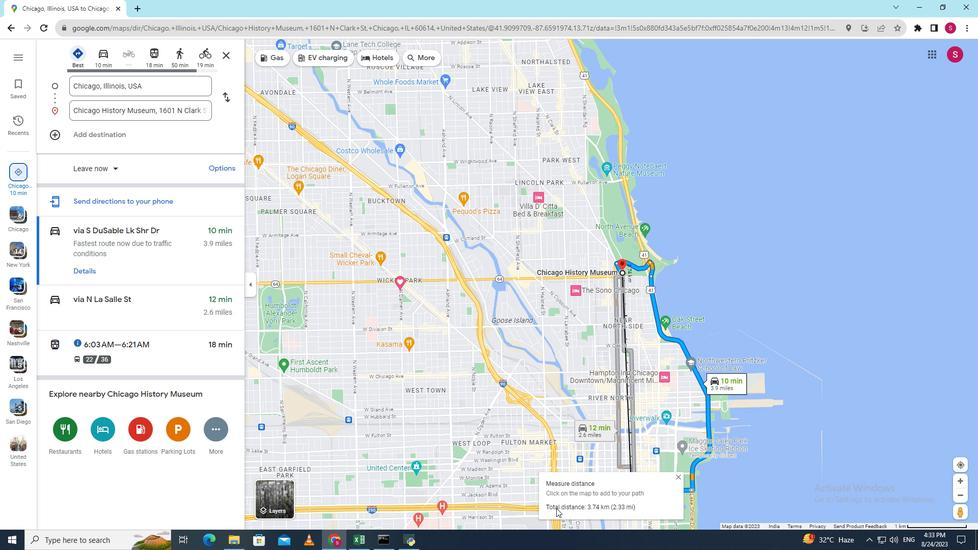 
Action: Mouse moved to (650, 514)
Screenshot: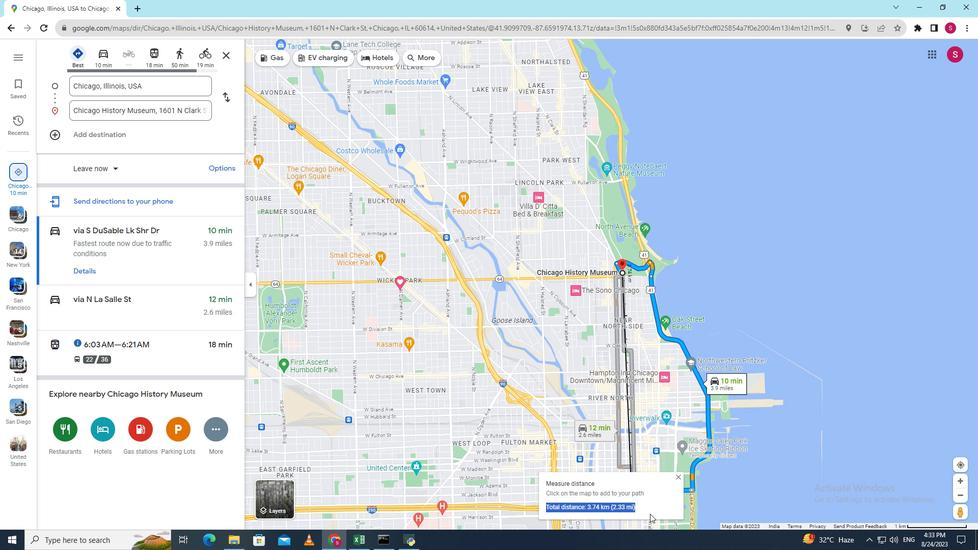 
